 Task: Log work in the project AgileFusion for the issue 'Upgrade the error logging and monitoring capabilities of a web application to improve error detection and resolution' spent time as '5w 4d 12h 4m' and remaining time as '5w 6d 21h 17m' and add a flag. Now add the issue to the epic 'IT Problem Management Process Improvement'. Log work in the project AgileFusion for the issue 'Create a new online platform for online graphic design courses with advanced design tools and project collaboration features' spent time as '4w 6d 22h 20m' and remaining time as '2w 1d 10h 53m' and clone the issue. Now add the issue to the epic 'IT Incident Management Process Improvement'
Action: Mouse moved to (631, 482)
Screenshot: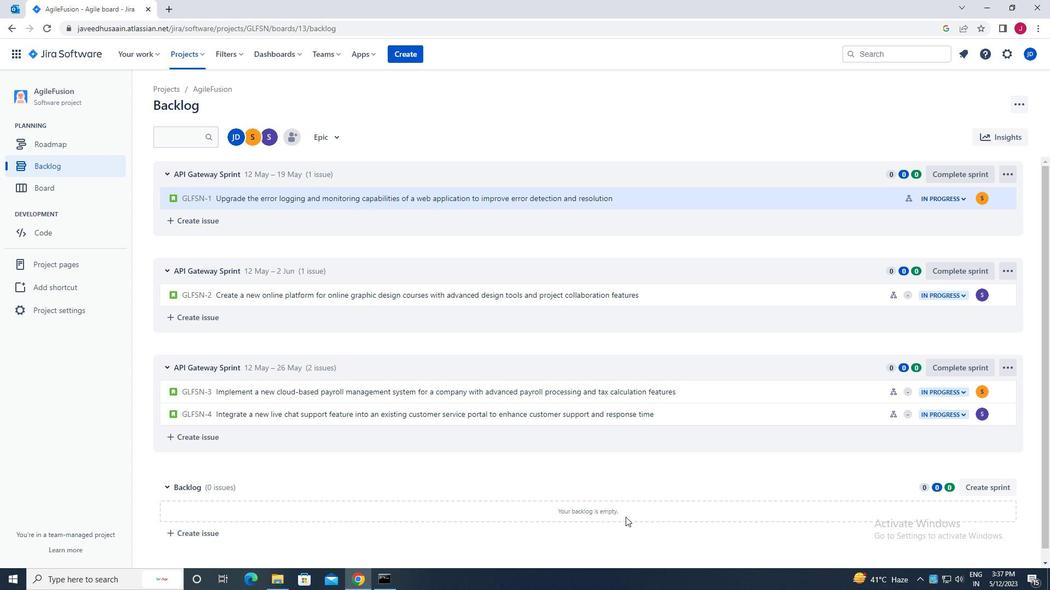 
Action: Mouse scrolled (631, 483) with delta (0, 0)
Screenshot: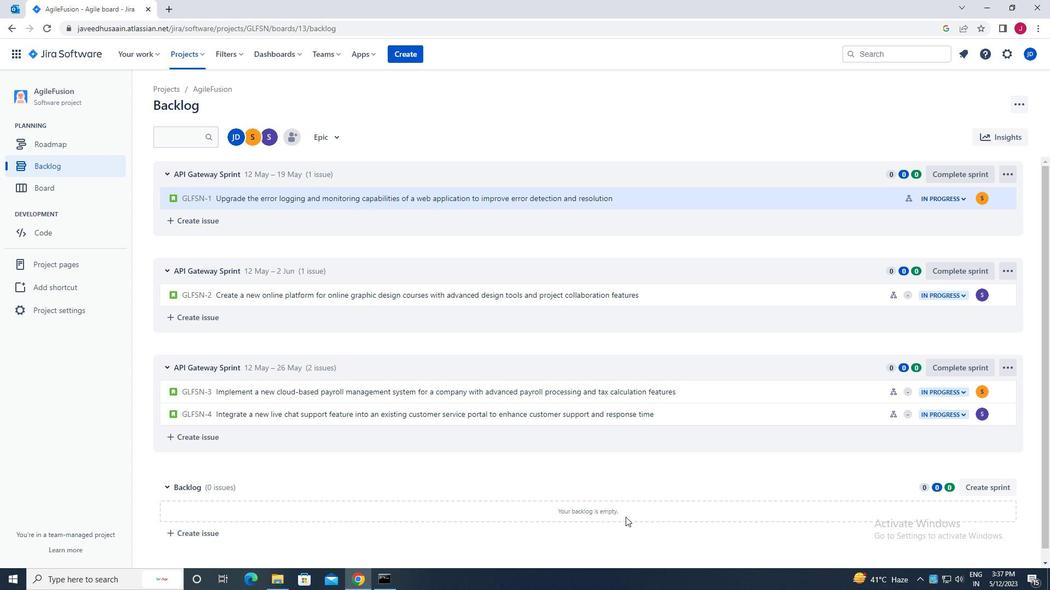 
Action: Mouse moved to (631, 478)
Screenshot: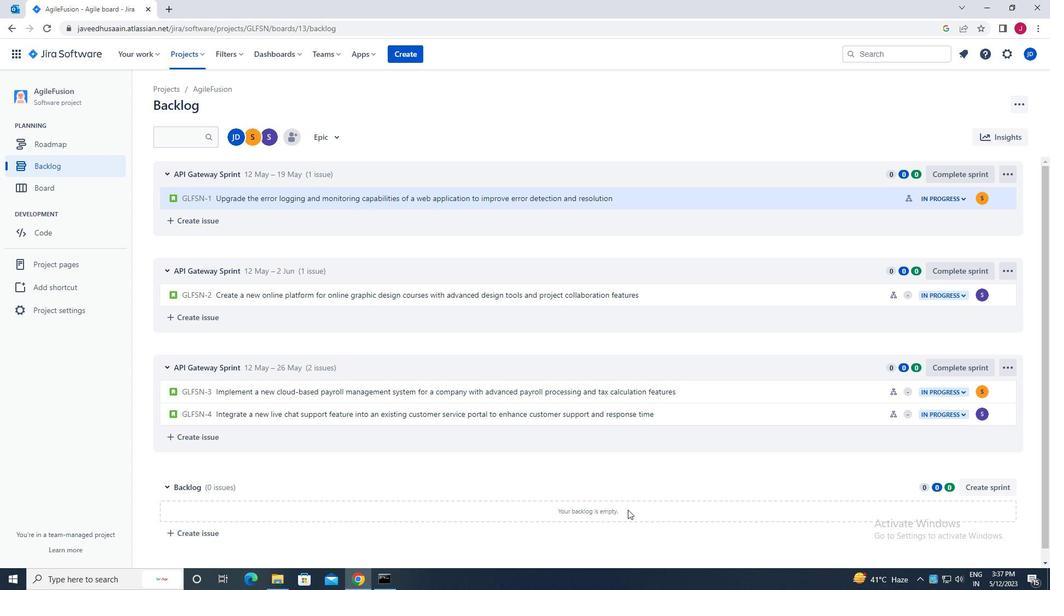 
Action: Mouse scrolled (631, 478) with delta (0, 0)
Screenshot: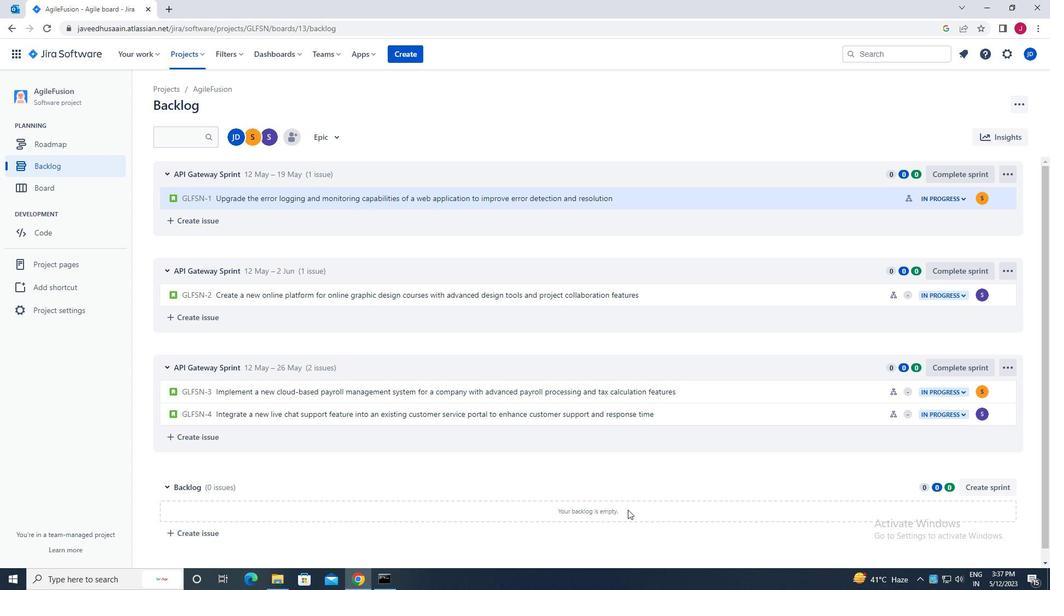 
Action: Mouse moved to (628, 471)
Screenshot: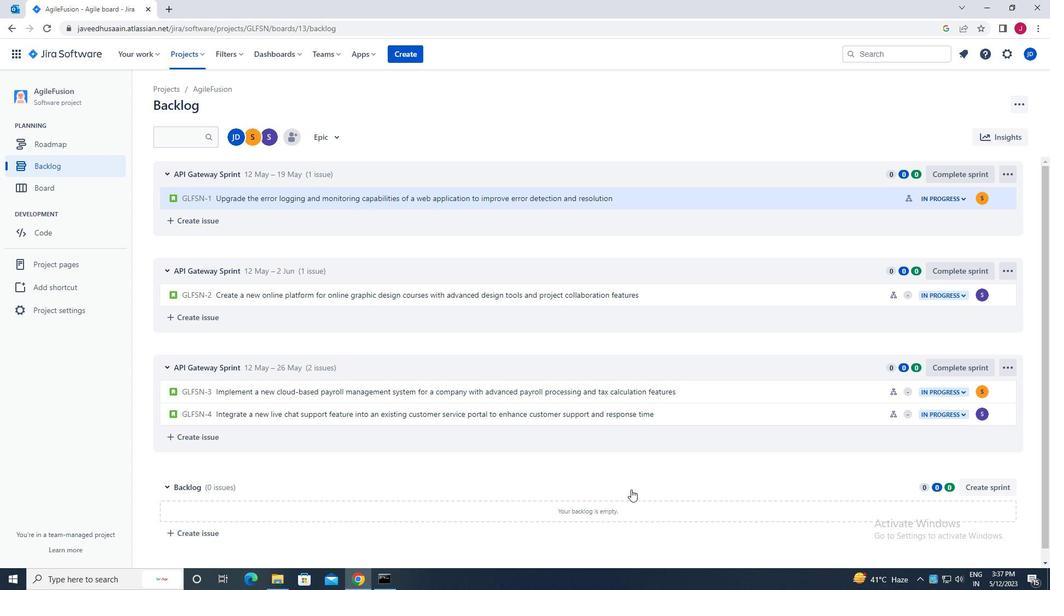
Action: Mouse scrolled (628, 472) with delta (0, 0)
Screenshot: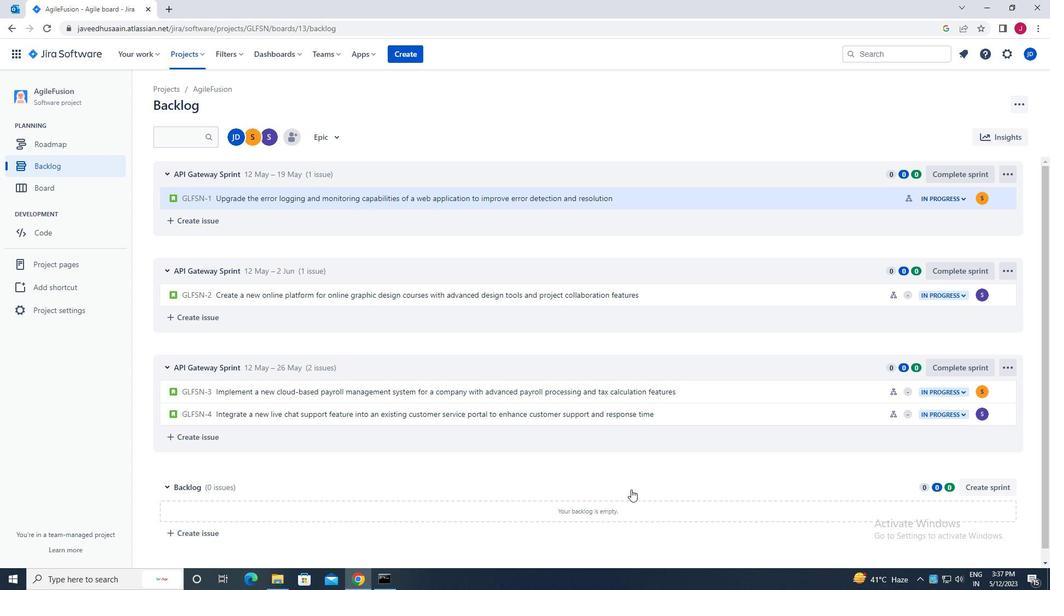 
Action: Mouse moved to (858, 198)
Screenshot: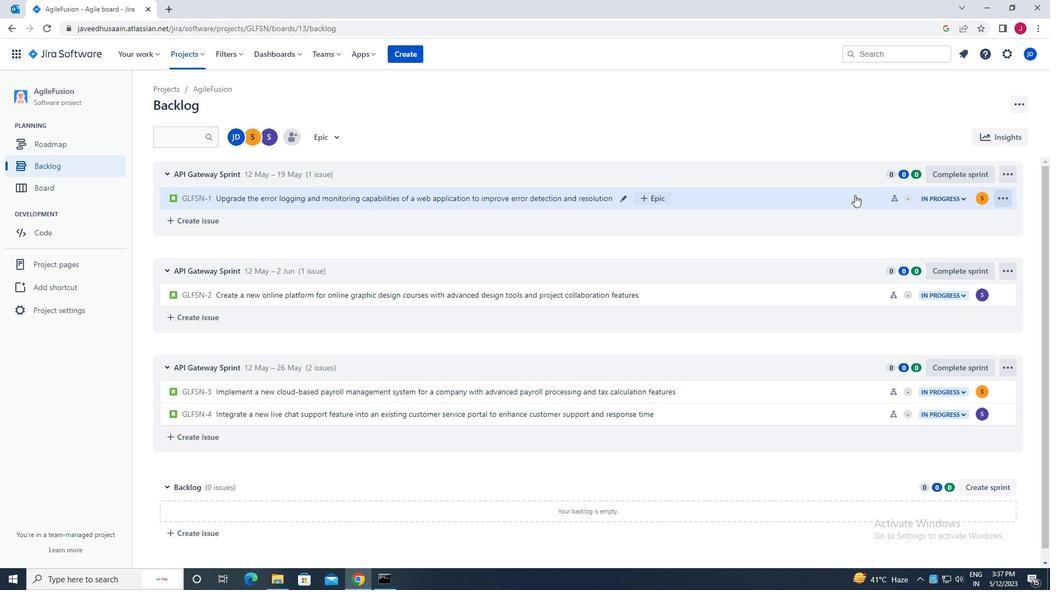 
Action: Mouse pressed left at (858, 198)
Screenshot: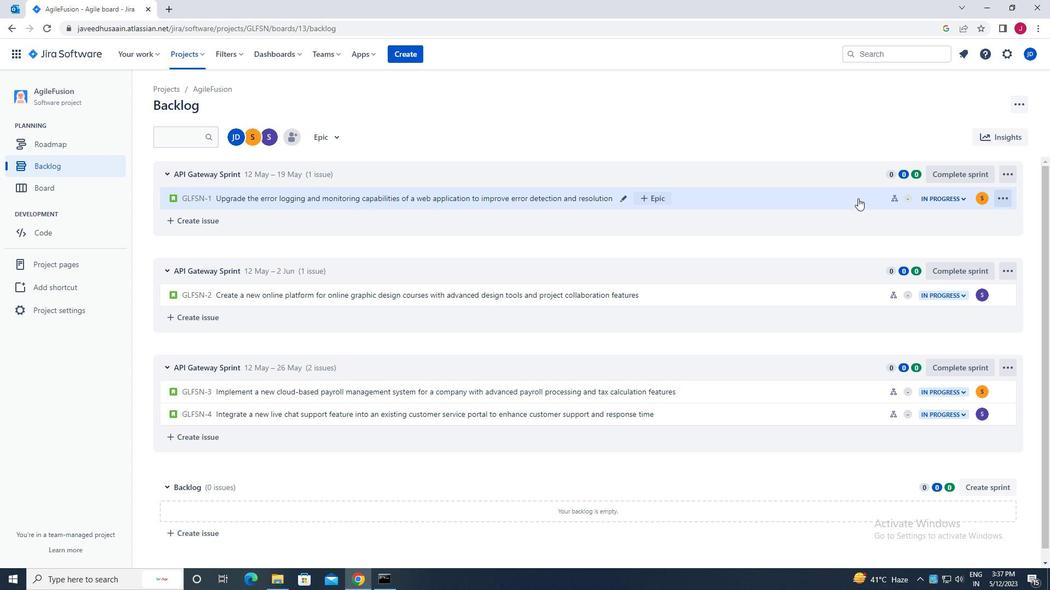 
Action: Mouse moved to (997, 166)
Screenshot: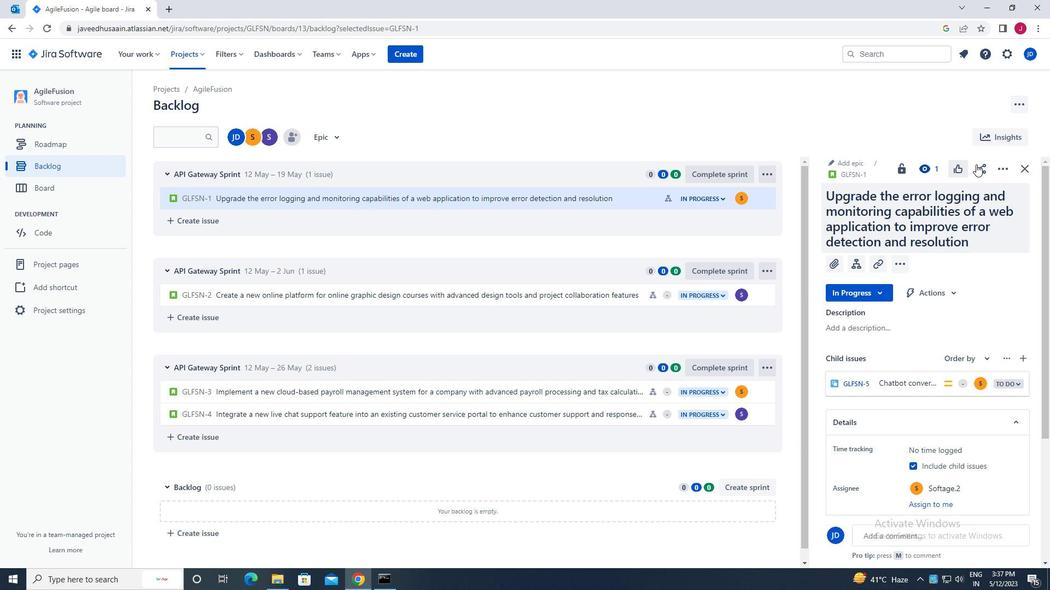 
Action: Mouse pressed left at (997, 166)
Screenshot: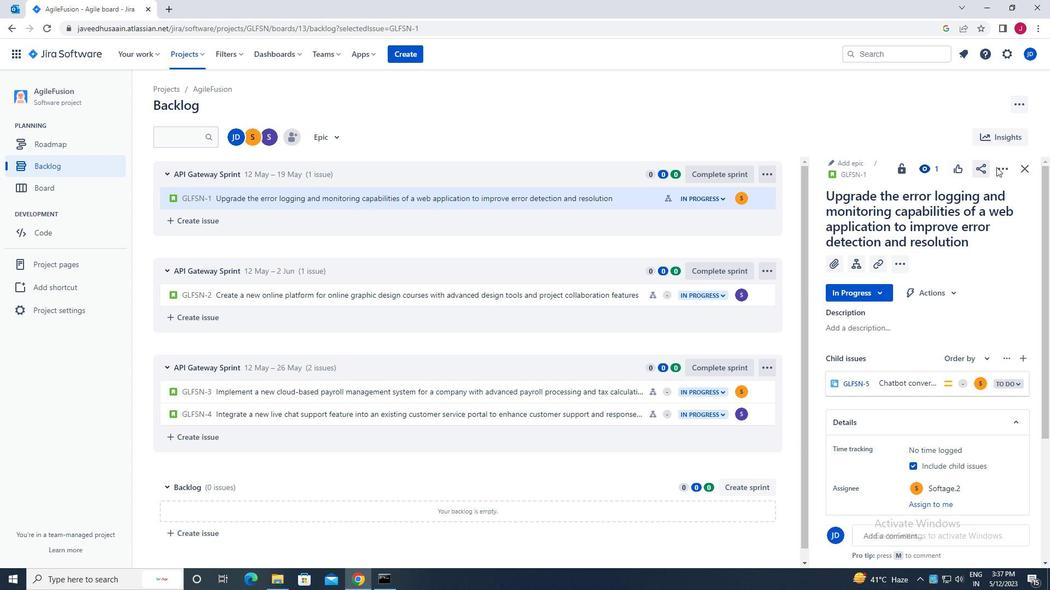 
Action: Mouse moved to (964, 198)
Screenshot: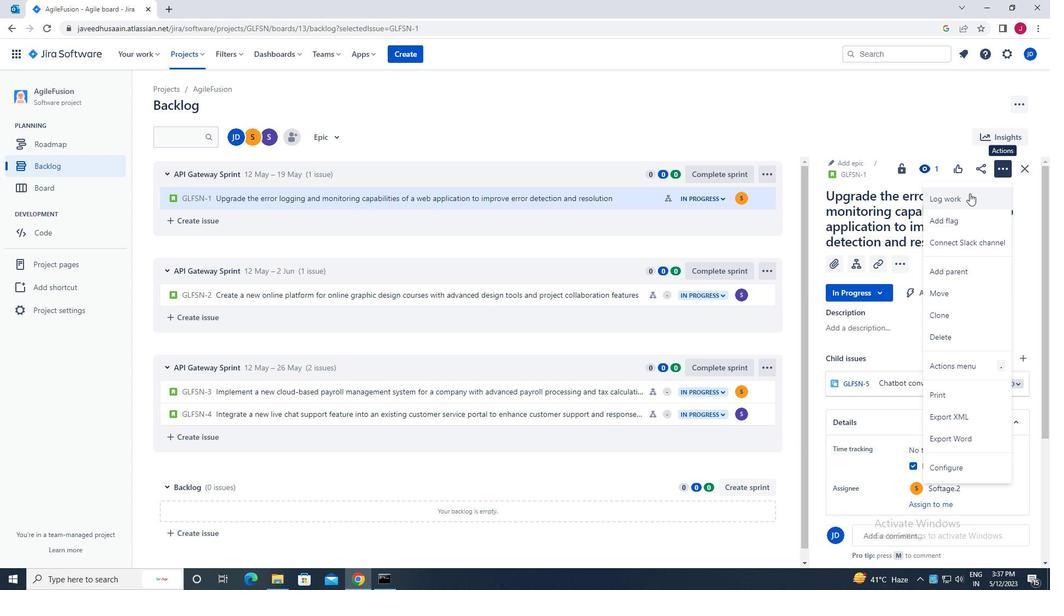 
Action: Mouse pressed left at (964, 198)
Screenshot: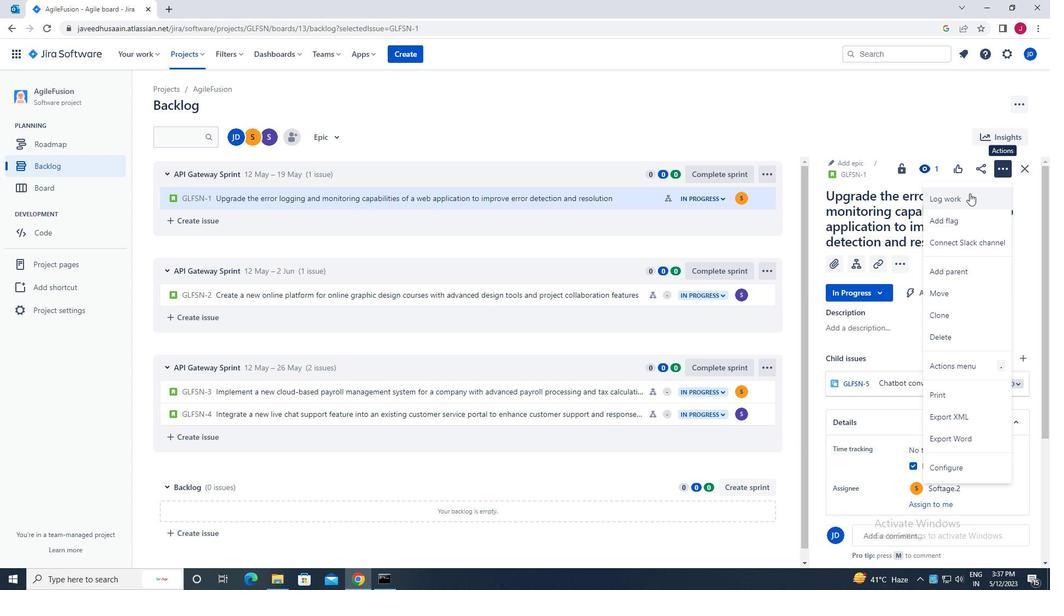 
Action: Mouse moved to (467, 165)
Screenshot: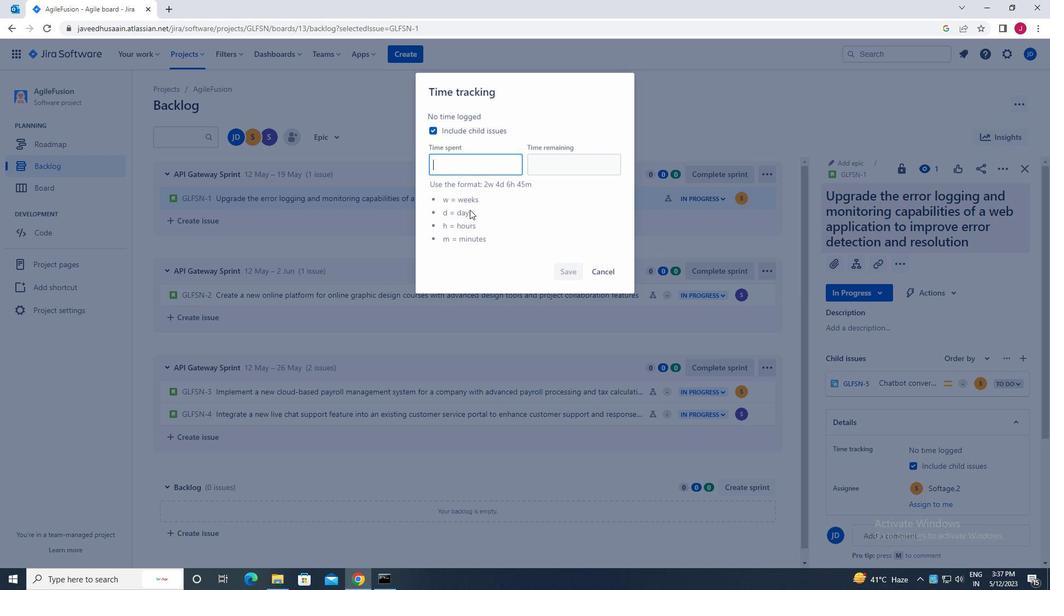 
Action: Mouse pressed left at (467, 165)
Screenshot: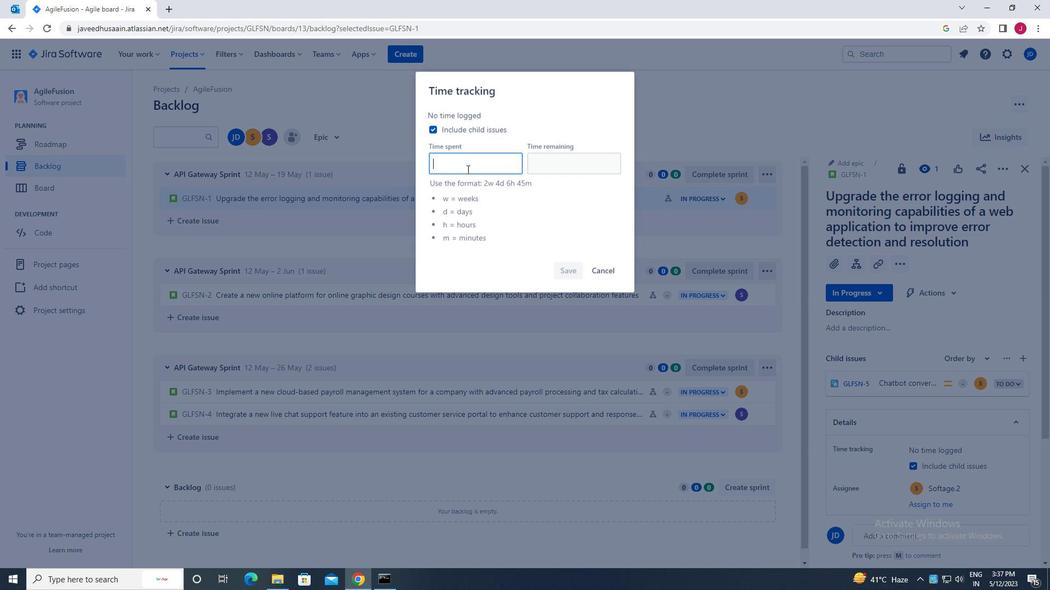 
Action: Key pressed <Key.caps_lock>5w<Key.space>4d<Key.space>12h<Key.space>4m
Screenshot: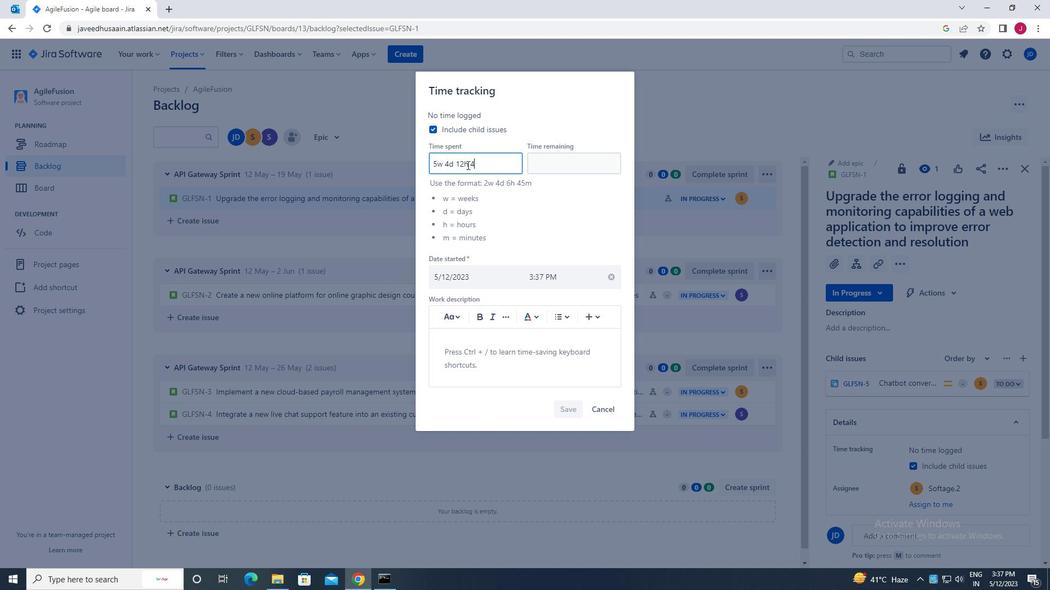 
Action: Mouse moved to (554, 166)
Screenshot: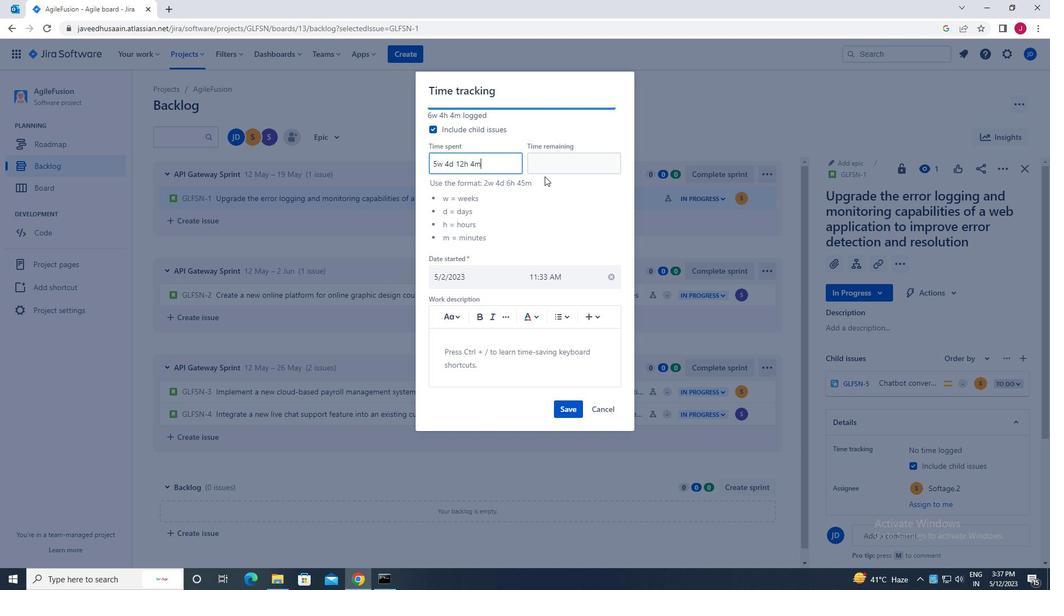 
Action: Mouse pressed left at (554, 166)
Screenshot: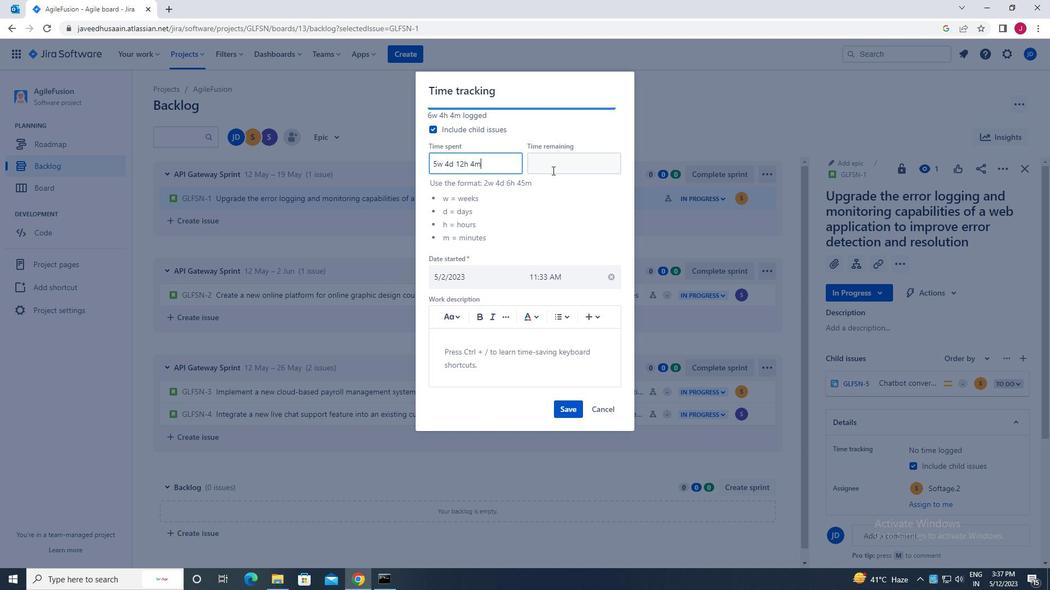 
Action: Key pressed 5w<Key.space>6d<Key.space>21h<Key.space>17m
Screenshot: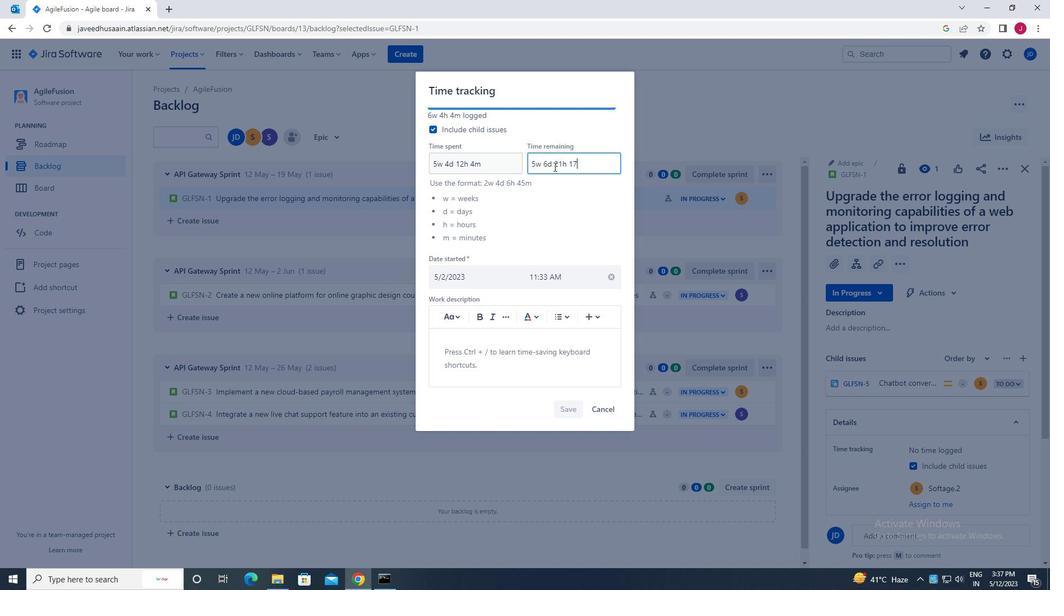 
Action: Mouse moved to (566, 411)
Screenshot: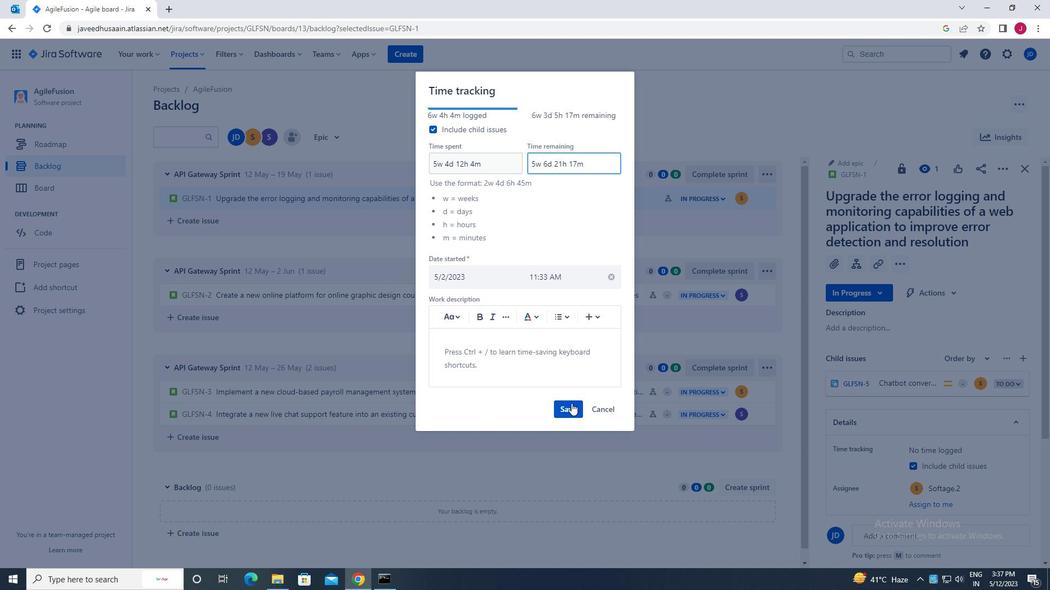 
Action: Mouse pressed left at (566, 411)
Screenshot: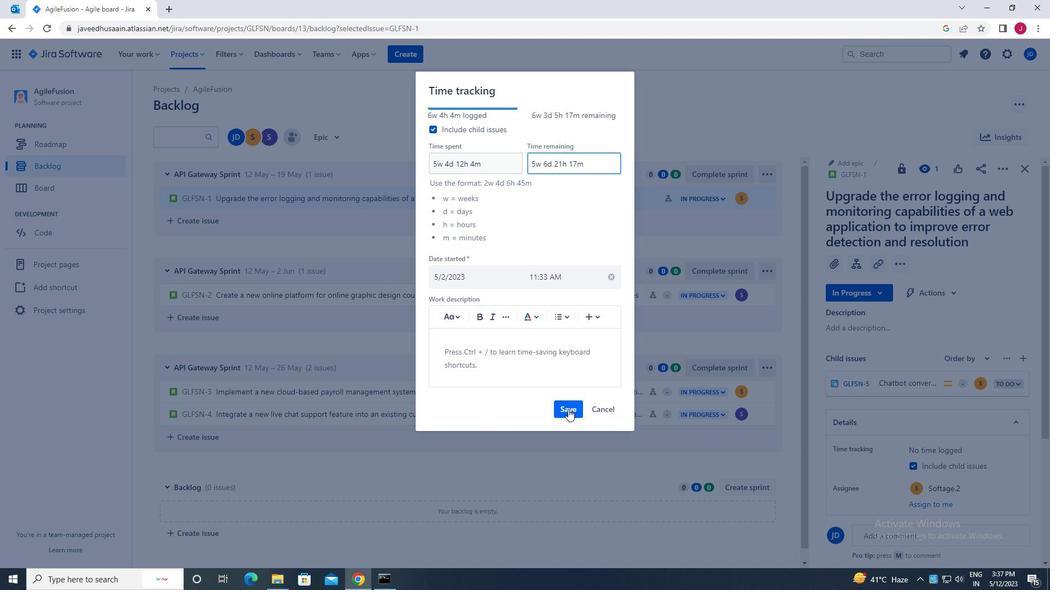 
Action: Mouse moved to (1002, 165)
Screenshot: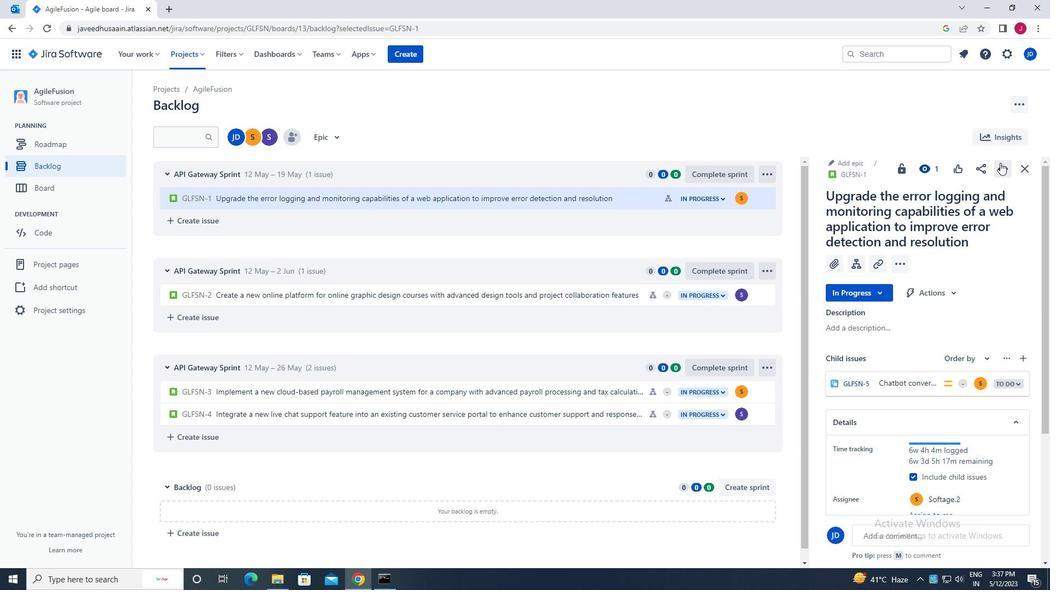 
Action: Mouse pressed left at (1002, 165)
Screenshot: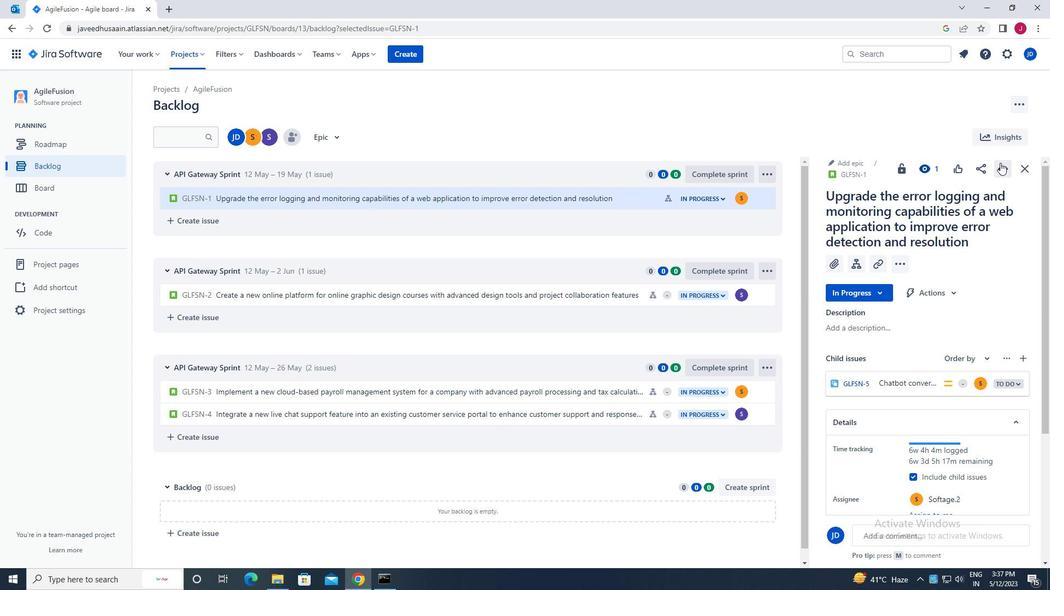
Action: Mouse moved to (960, 223)
Screenshot: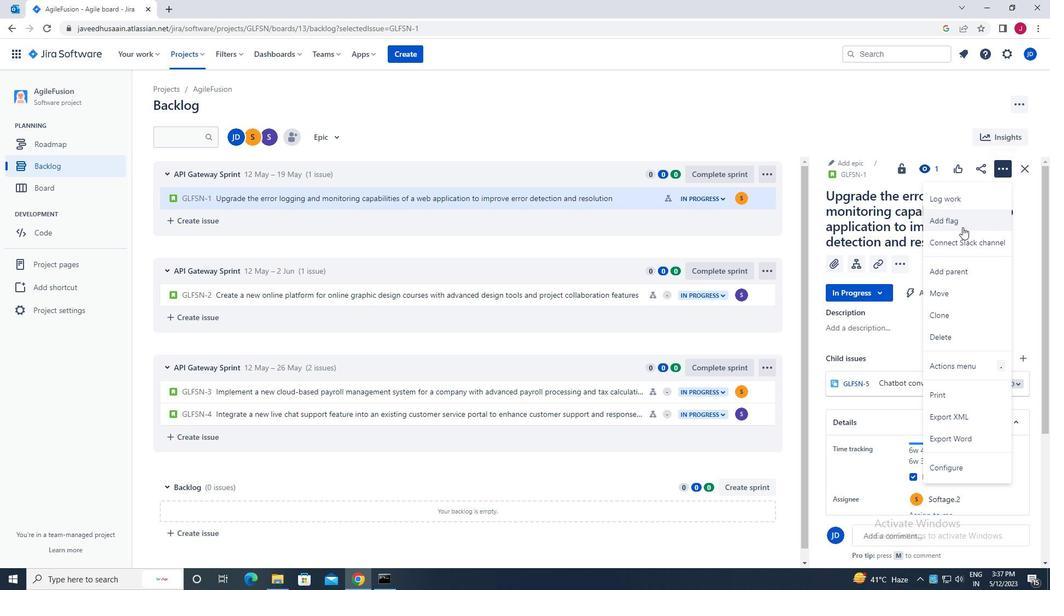 
Action: Mouse pressed left at (960, 223)
Screenshot: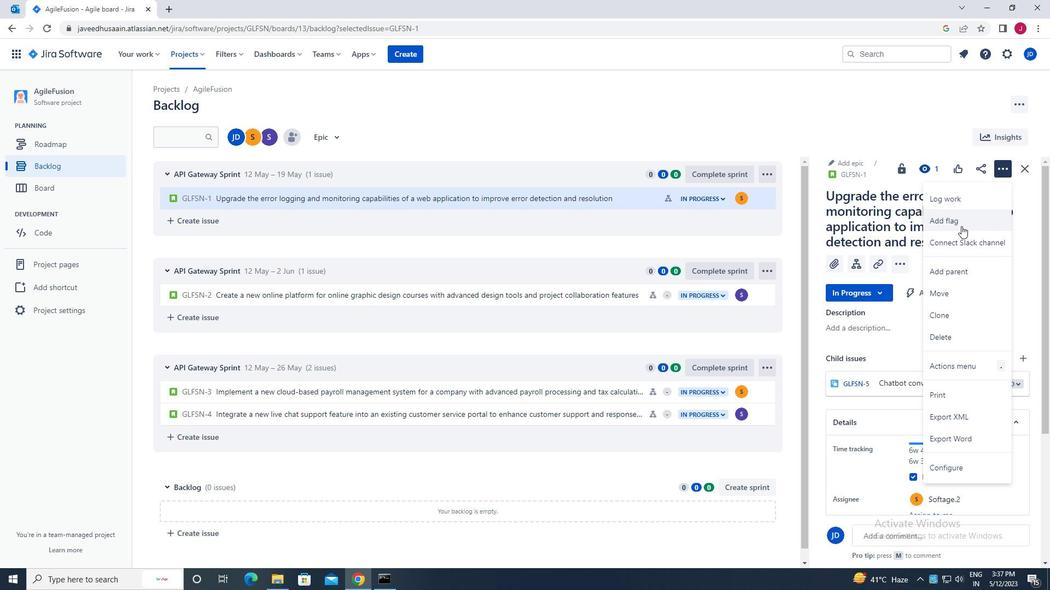 
Action: Mouse moved to (333, 138)
Screenshot: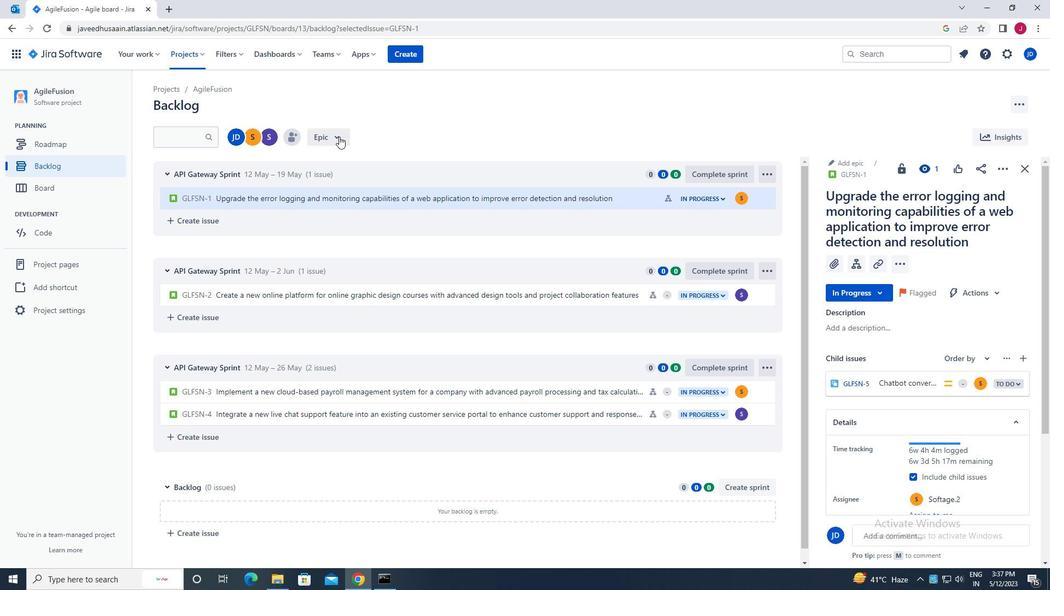 
Action: Mouse pressed left at (333, 138)
Screenshot: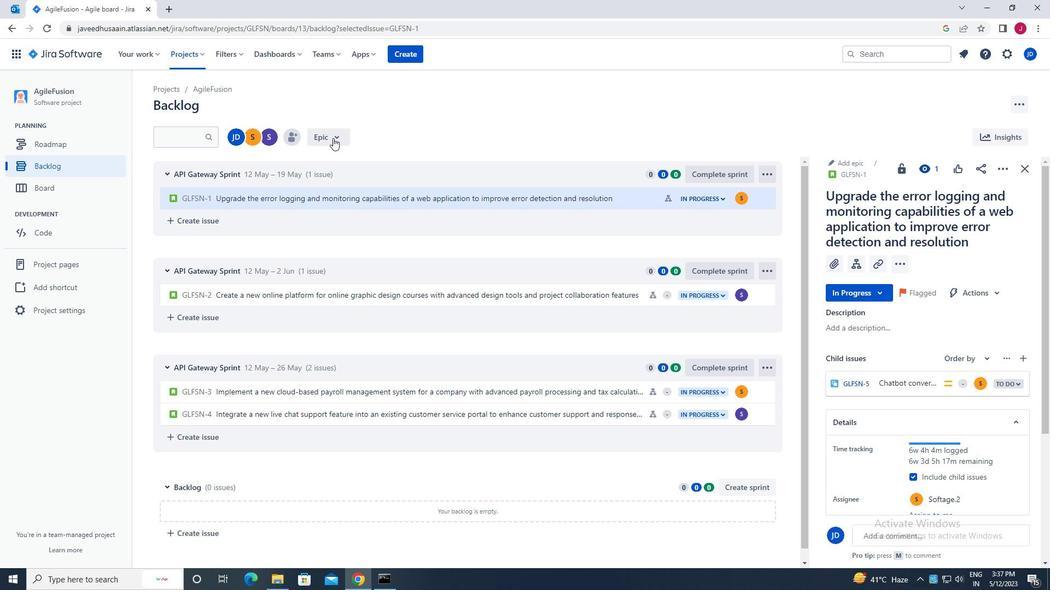 
Action: Mouse moved to (402, 184)
Screenshot: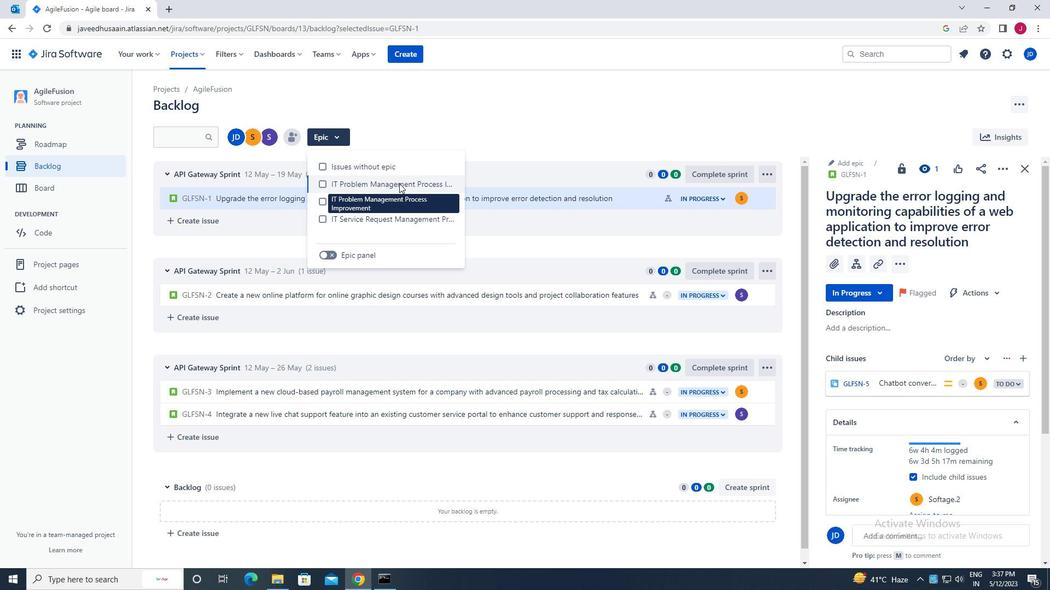 
Action: Mouse pressed left at (402, 184)
Screenshot: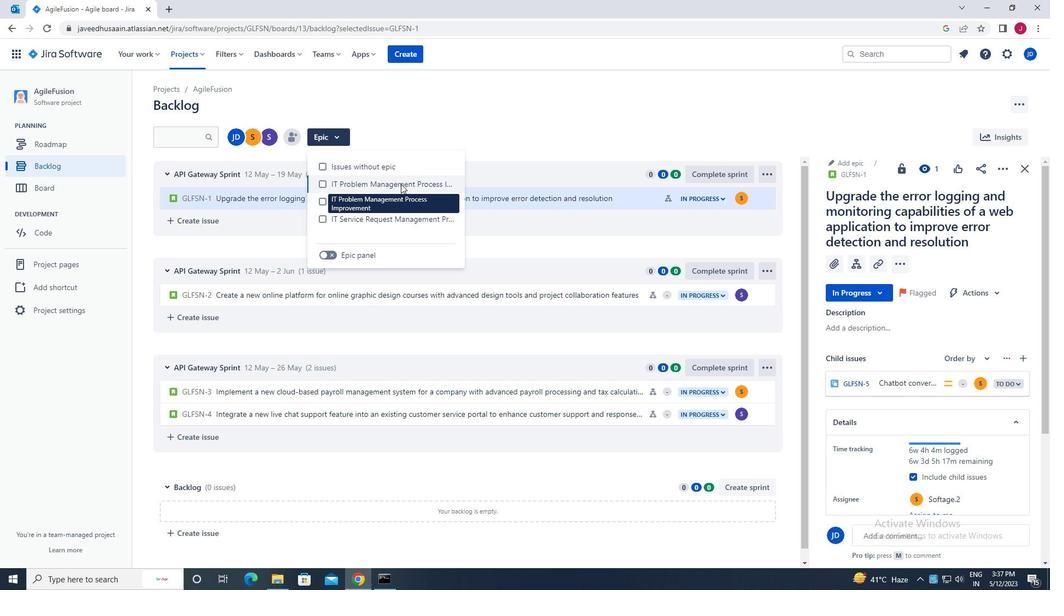 
Action: Mouse moved to (576, 107)
Screenshot: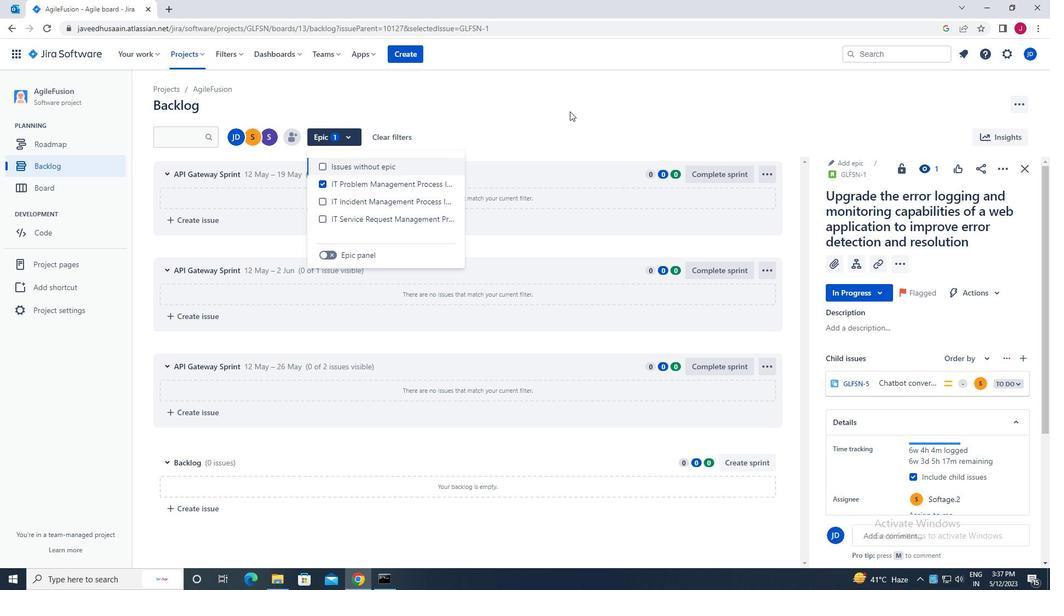 
Action: Mouse pressed left at (576, 107)
Screenshot: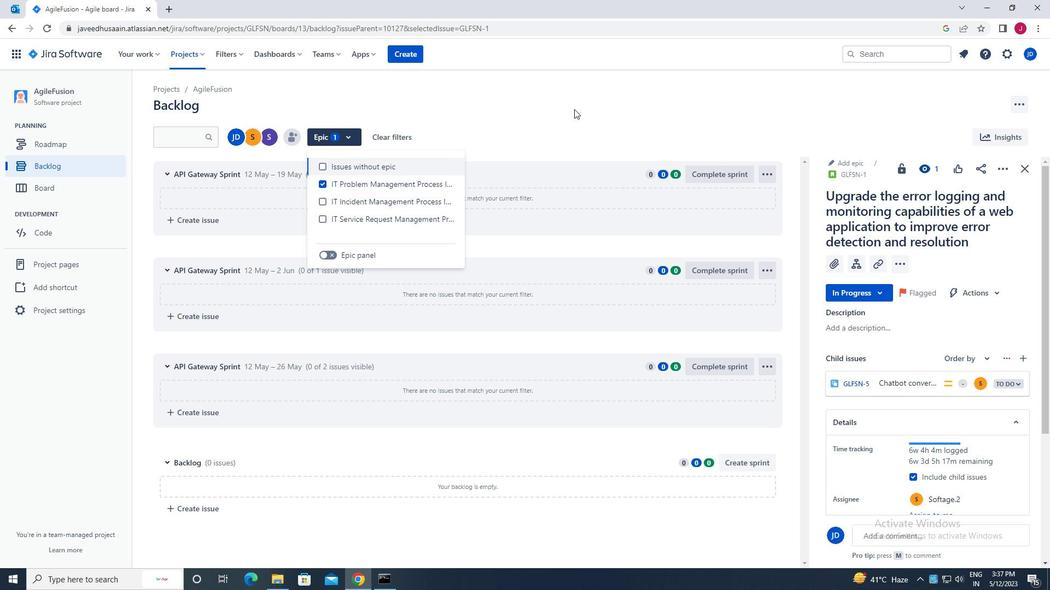
Action: Mouse moved to (78, 165)
Screenshot: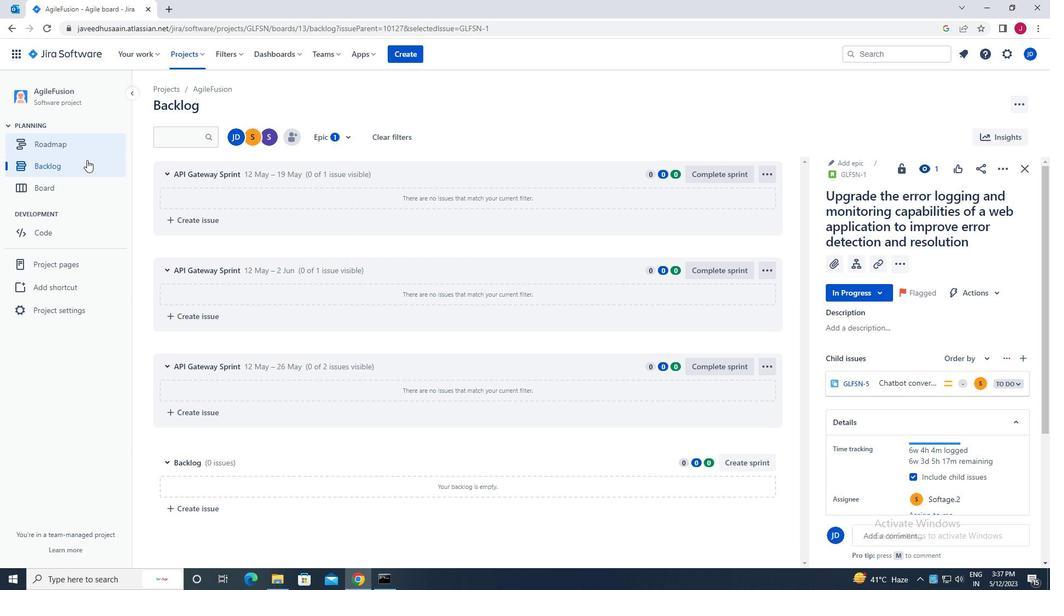 
Action: Mouse pressed left at (78, 165)
Screenshot: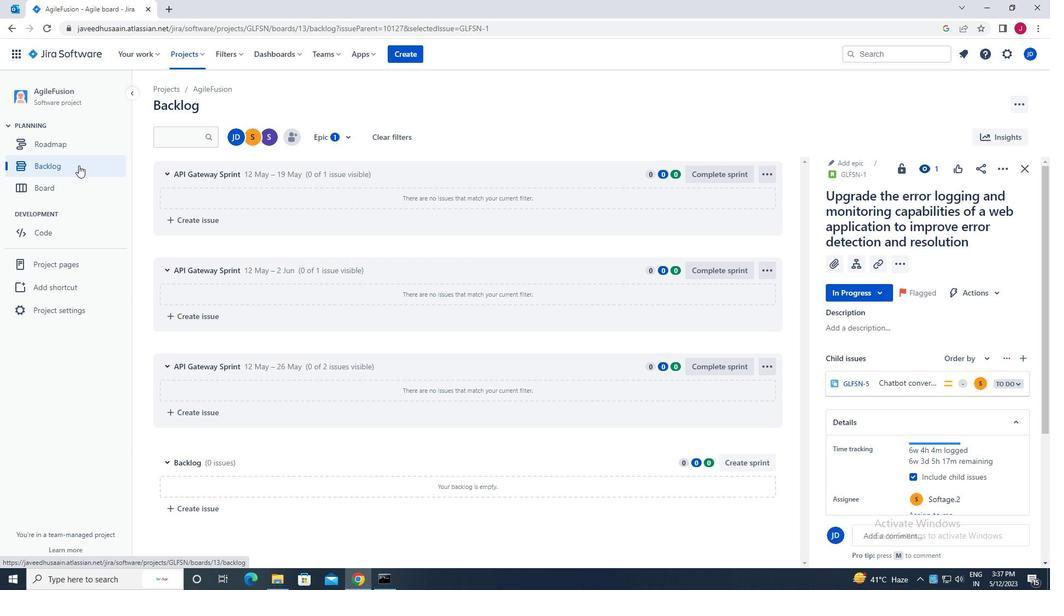 
Action: Mouse moved to (1025, 169)
Screenshot: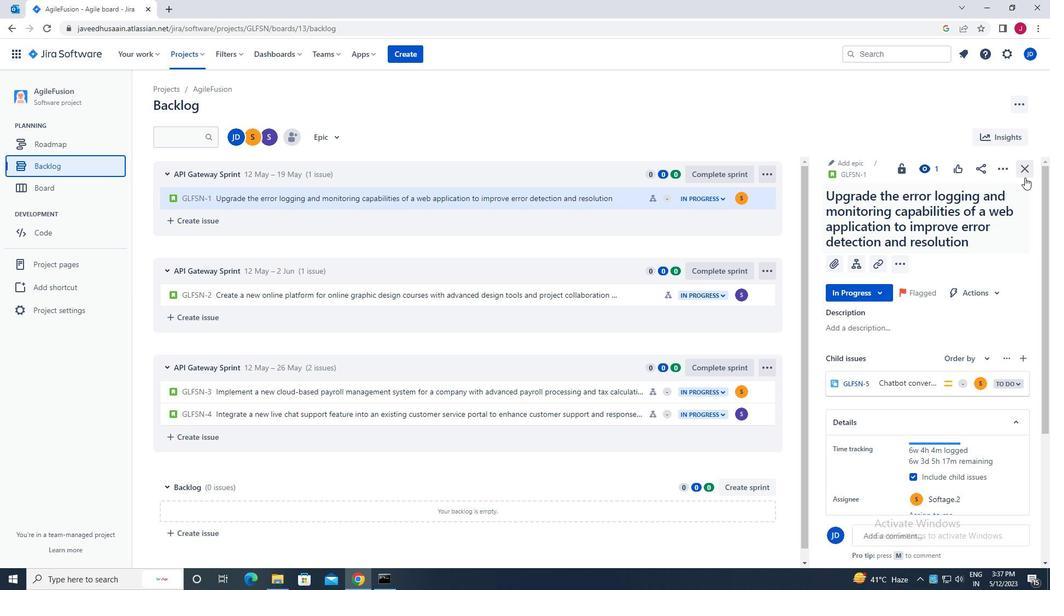 
Action: Mouse pressed left at (1025, 169)
Screenshot: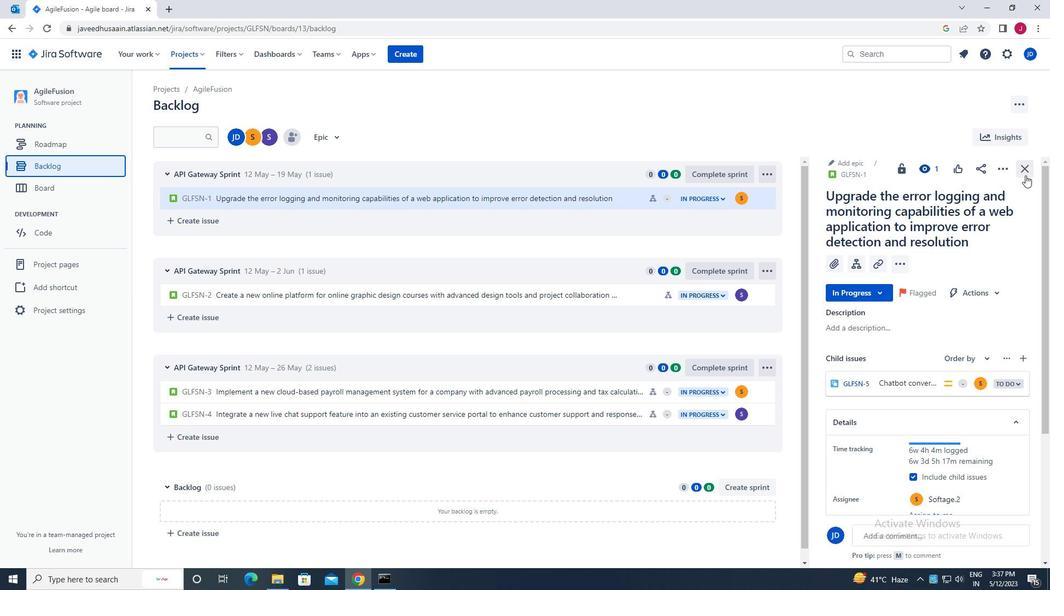 
Action: Mouse moved to (860, 298)
Screenshot: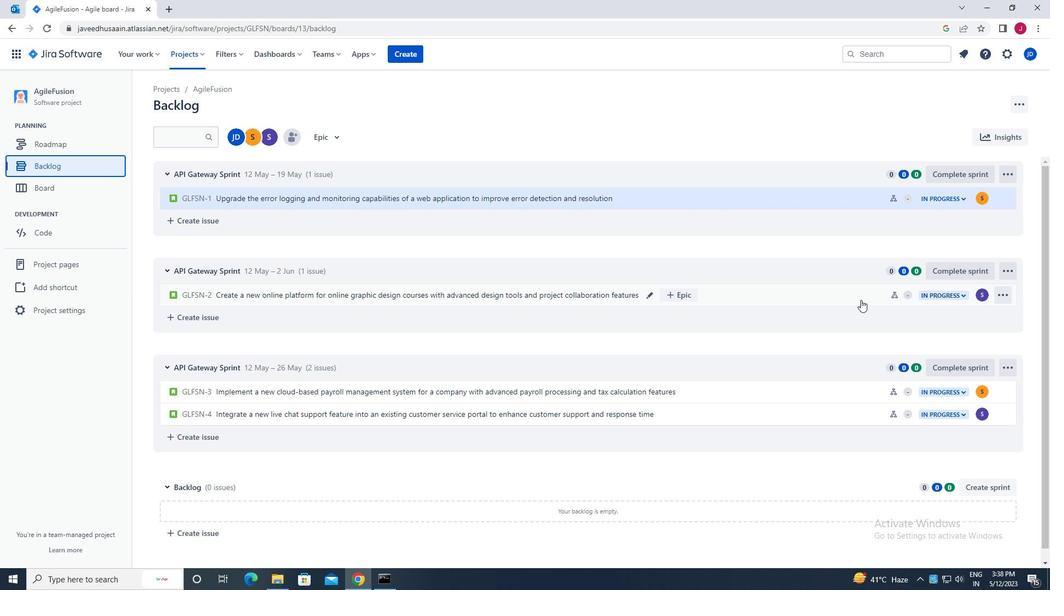 
Action: Mouse pressed left at (860, 298)
Screenshot: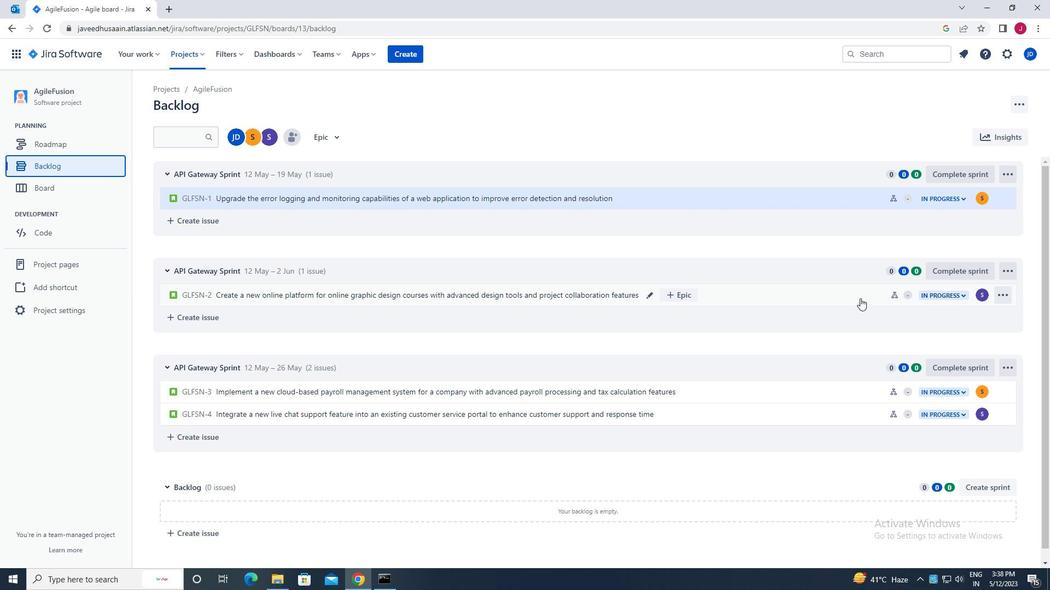 
Action: Mouse moved to (1004, 165)
Screenshot: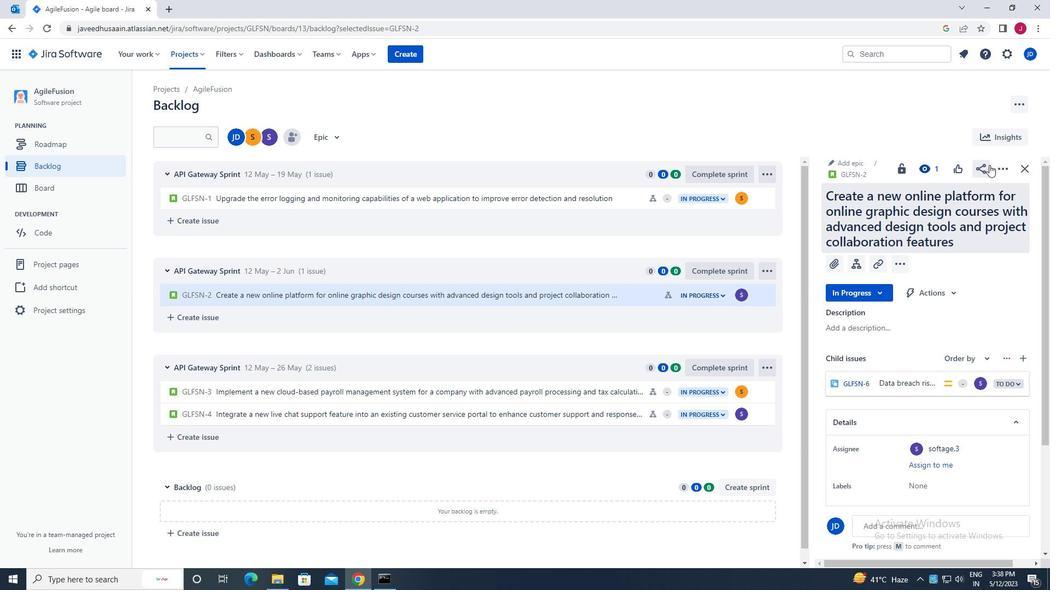 
Action: Mouse pressed left at (1004, 165)
Screenshot: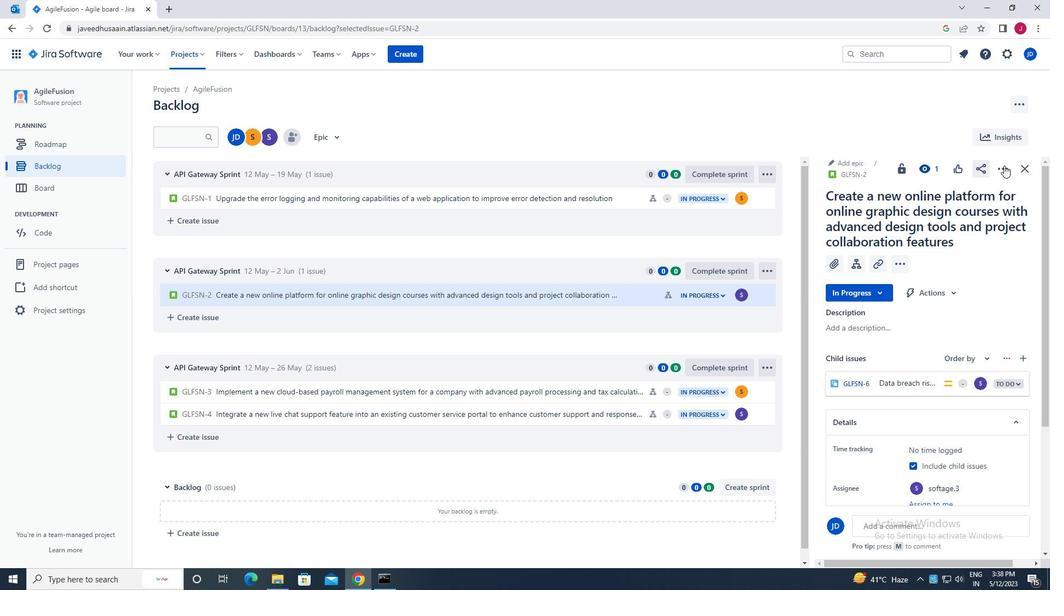 
Action: Mouse moved to (967, 200)
Screenshot: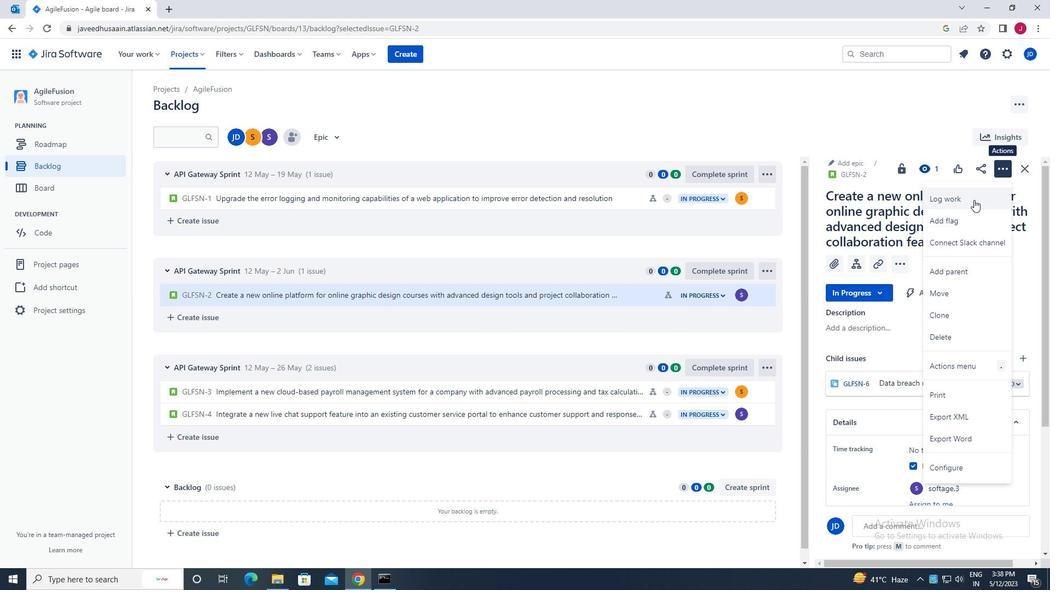 
Action: Mouse pressed left at (967, 200)
Screenshot: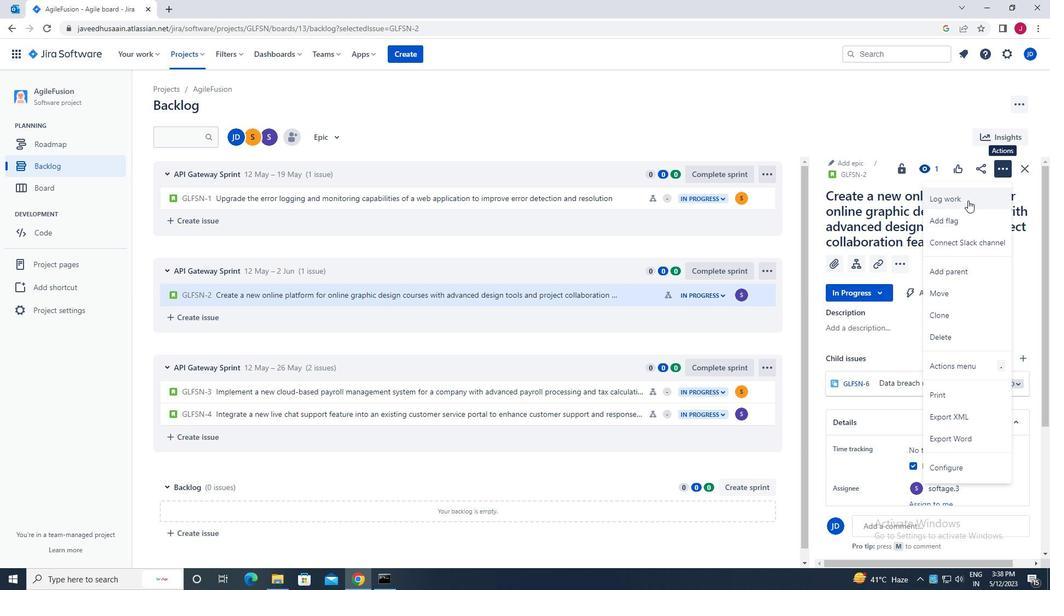 
Action: Mouse moved to (464, 166)
Screenshot: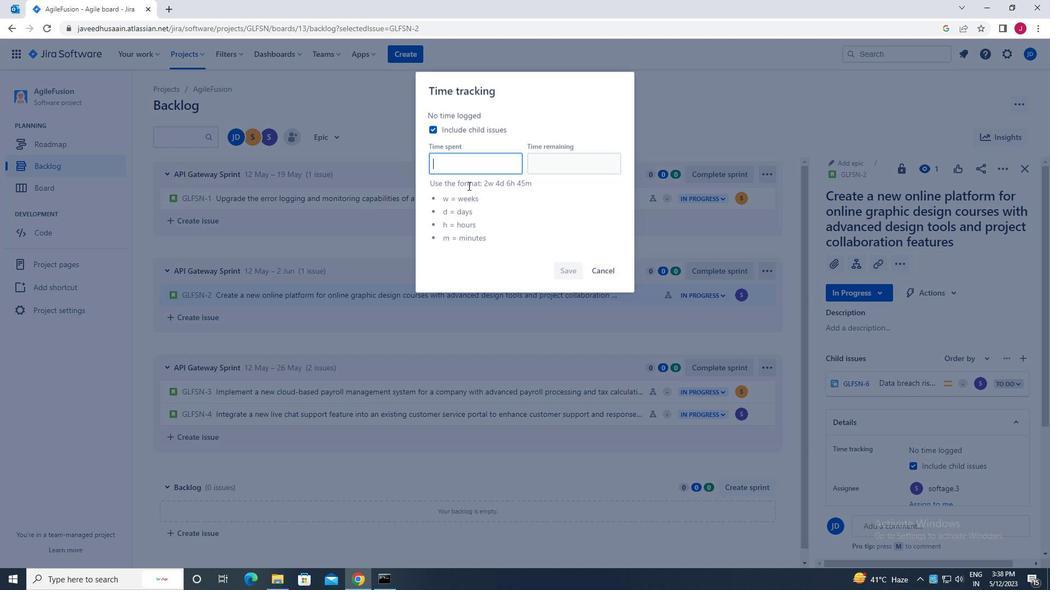 
Action: Mouse pressed left at (464, 166)
Screenshot: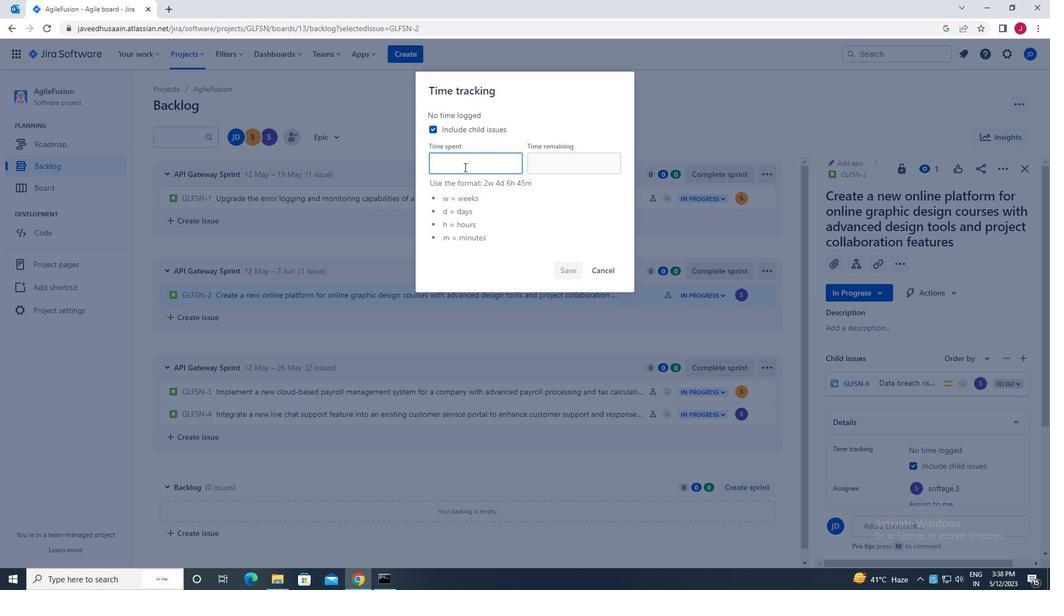 
Action: Key pressed 4w<Key.space>6d<Key.space>22h<Key.space>20m
Screenshot: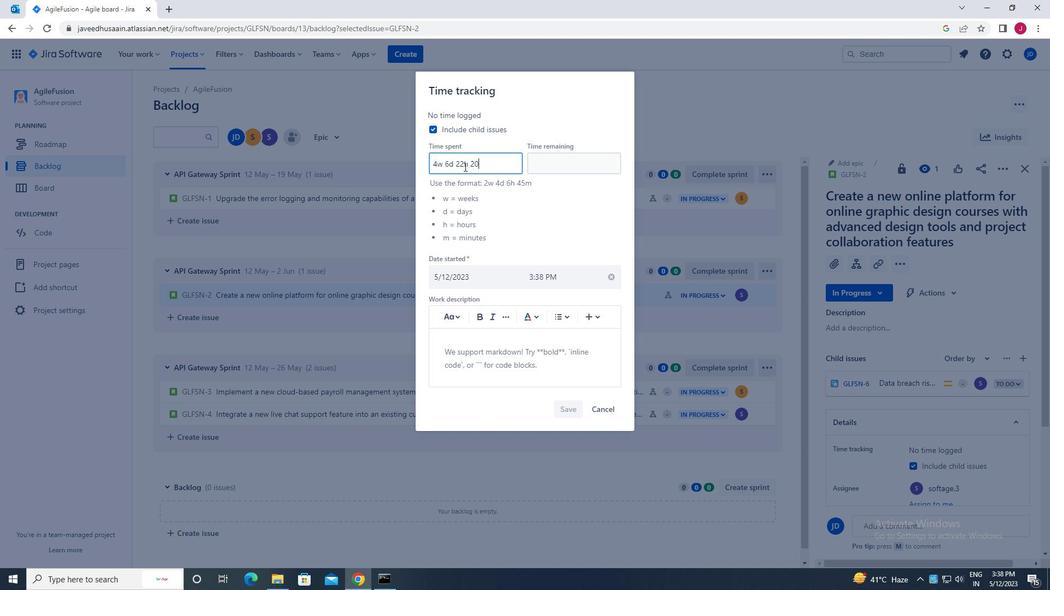 
Action: Mouse moved to (587, 166)
Screenshot: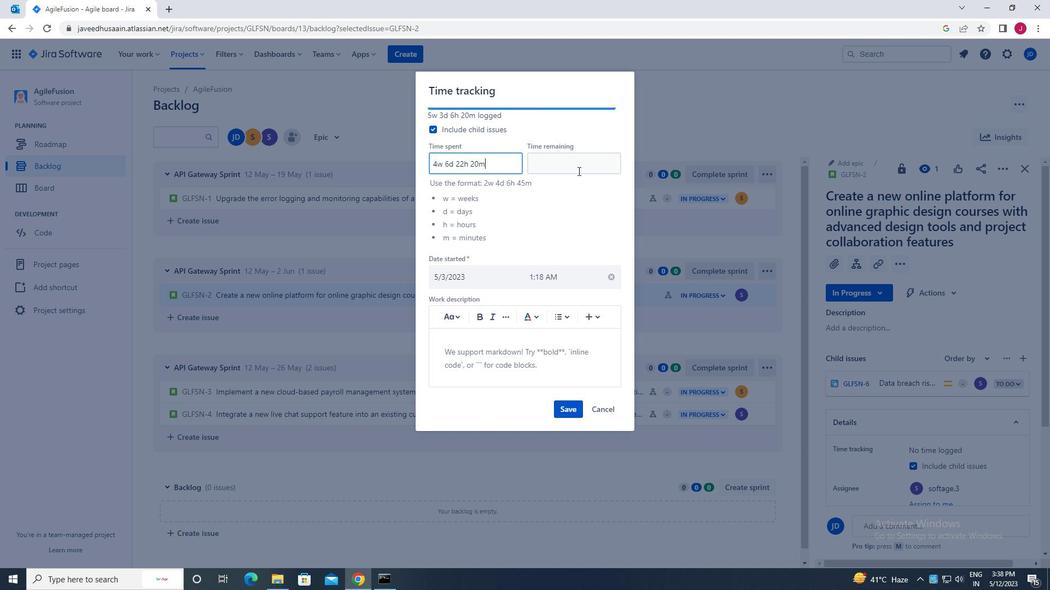 
Action: Mouse pressed left at (587, 166)
Screenshot: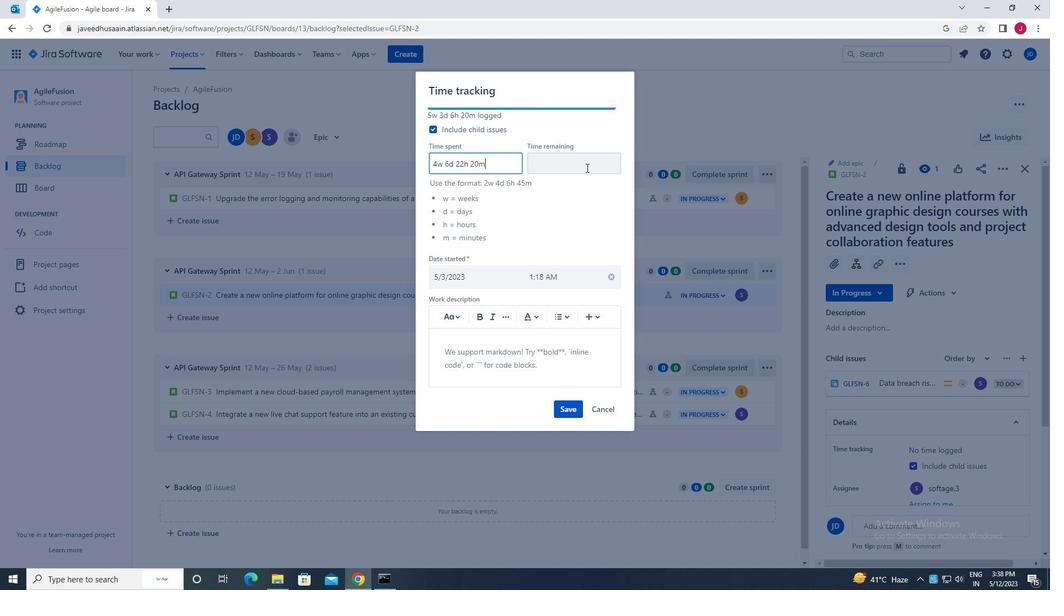
Action: Key pressed 2w<Key.space>1d<Key.space>10h<Key.space>53m
Screenshot: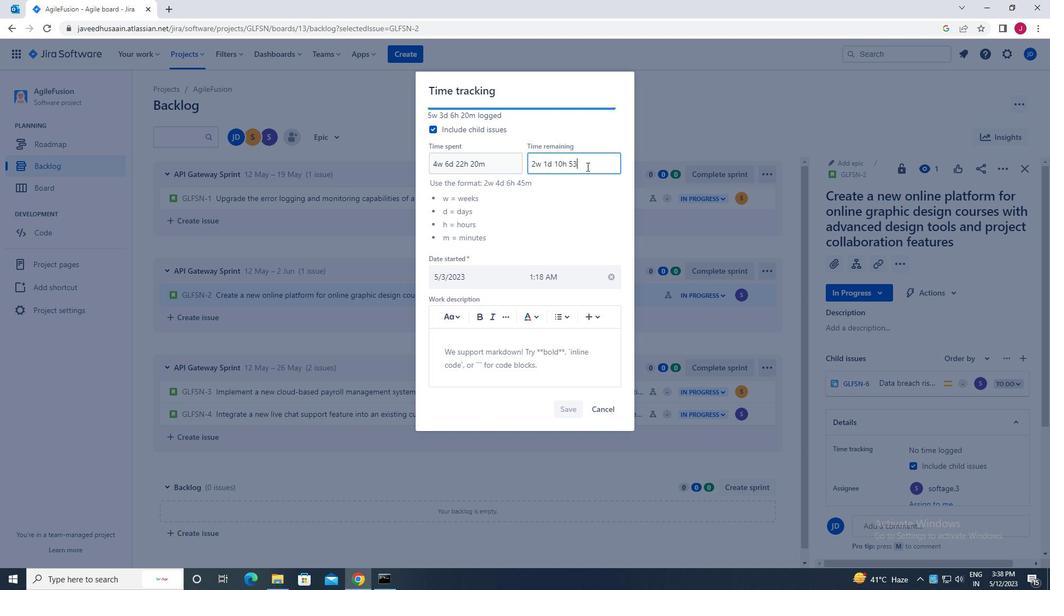 
Action: Mouse moved to (577, 405)
Screenshot: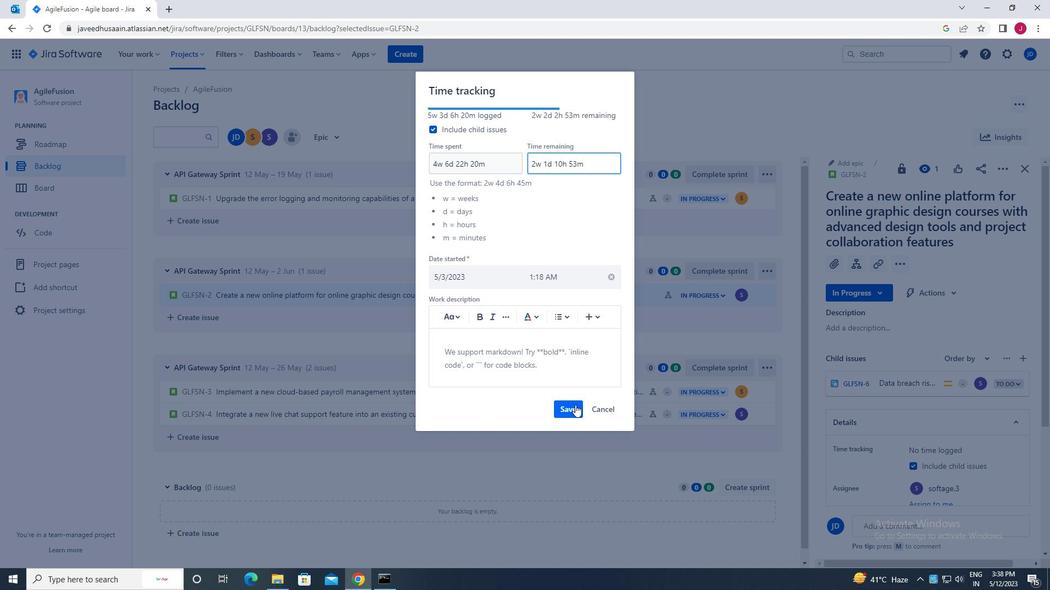 
Action: Mouse pressed left at (577, 405)
Screenshot: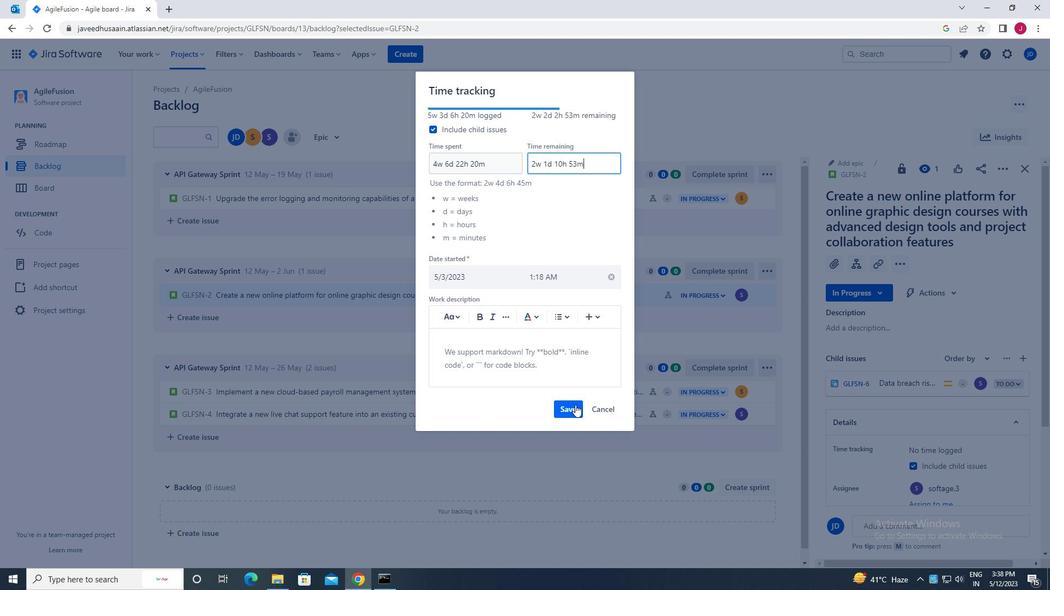 
Action: Mouse moved to (1002, 169)
Screenshot: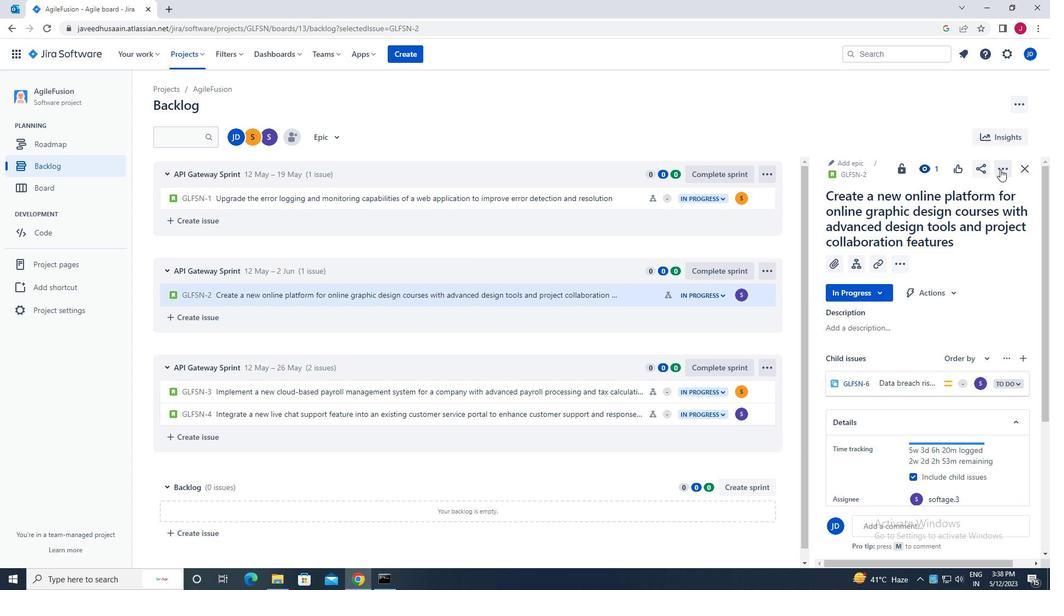
Action: Mouse pressed left at (1002, 169)
Screenshot: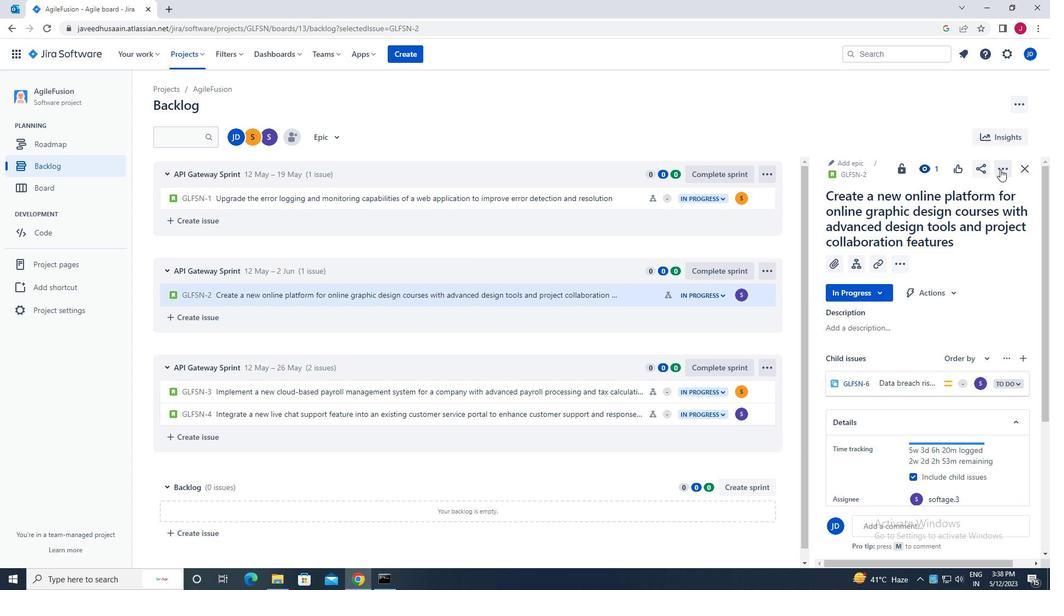 
Action: Mouse moved to (965, 315)
Screenshot: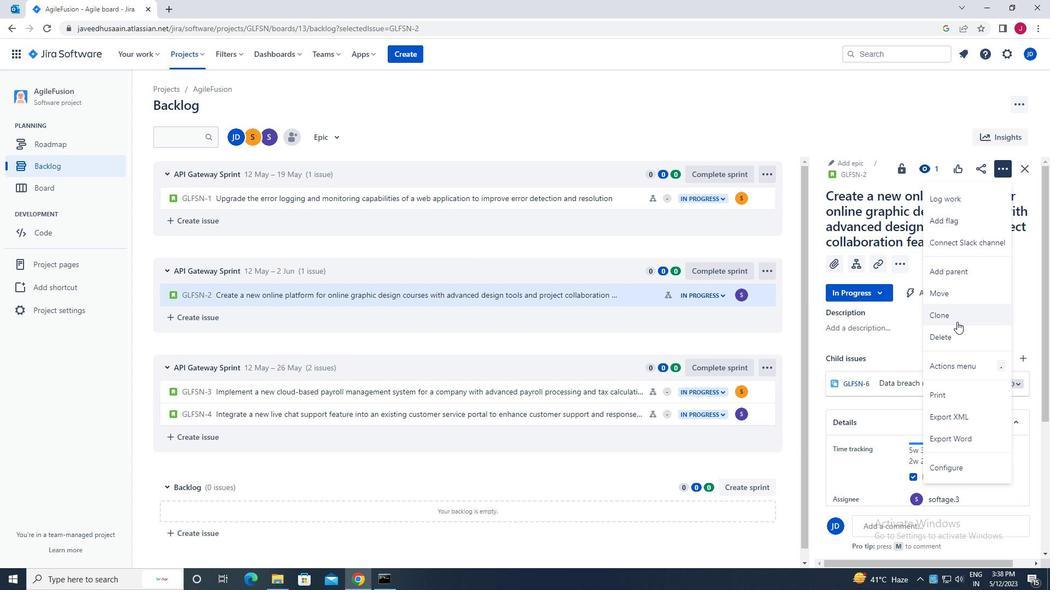 
Action: Mouse pressed left at (965, 315)
Screenshot: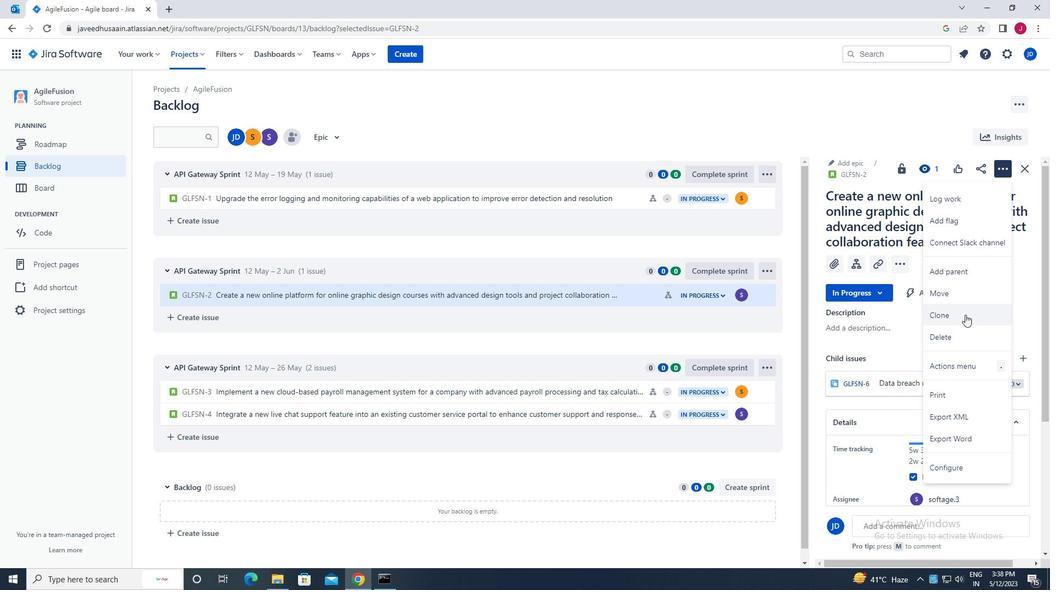 
Action: Mouse moved to (605, 235)
Screenshot: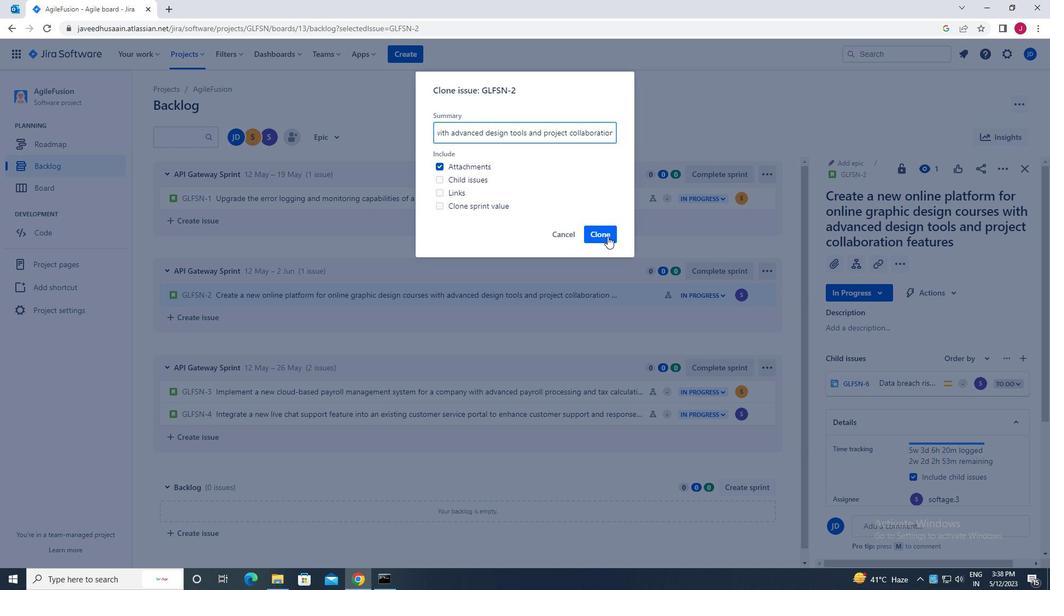 
Action: Mouse pressed left at (605, 235)
Screenshot: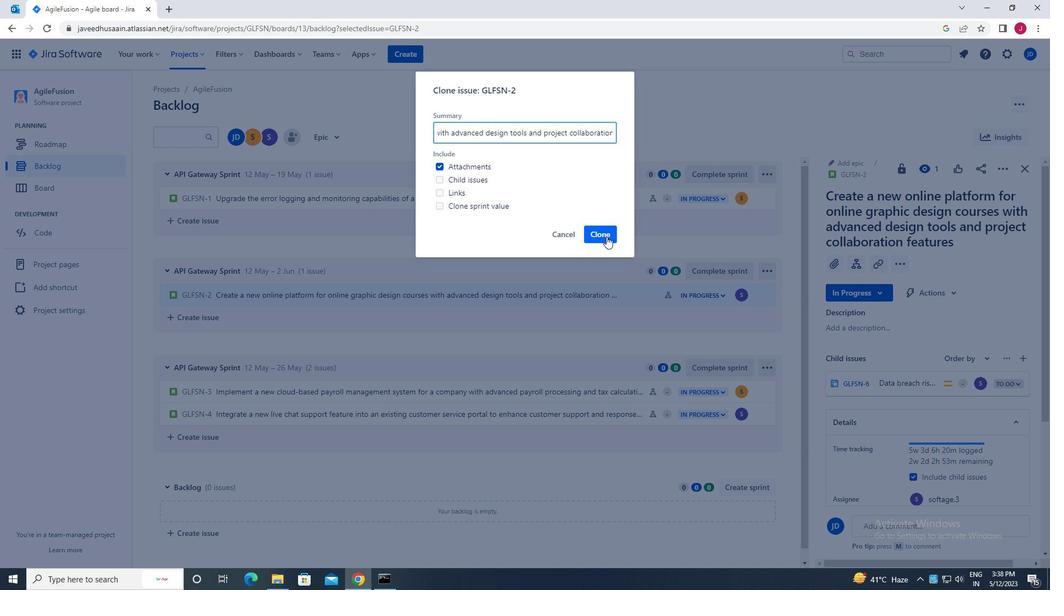 
Action: Mouse moved to (1026, 169)
Screenshot: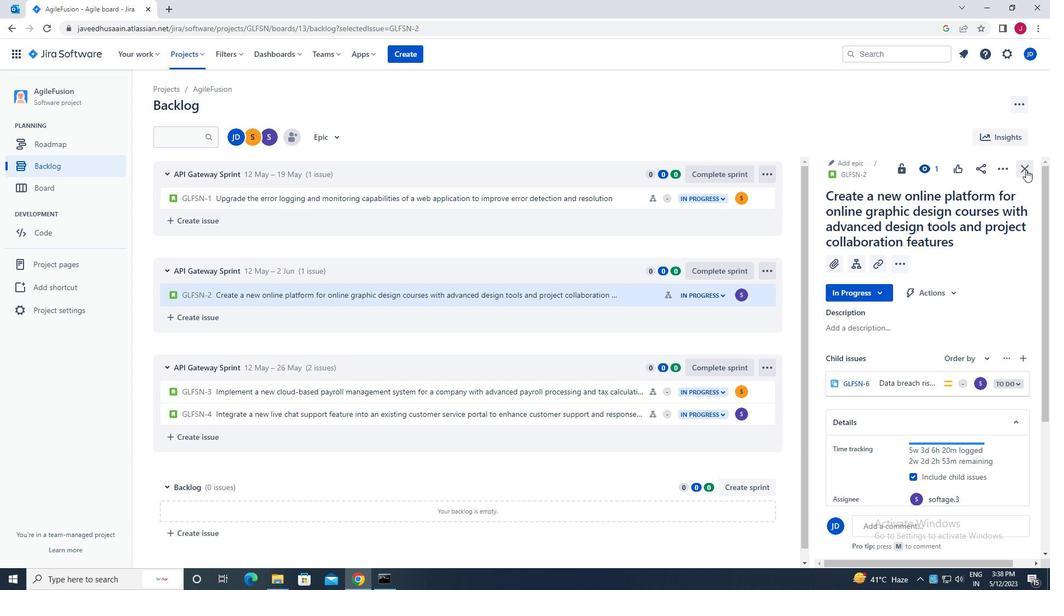 
Action: Mouse pressed left at (1026, 169)
Screenshot: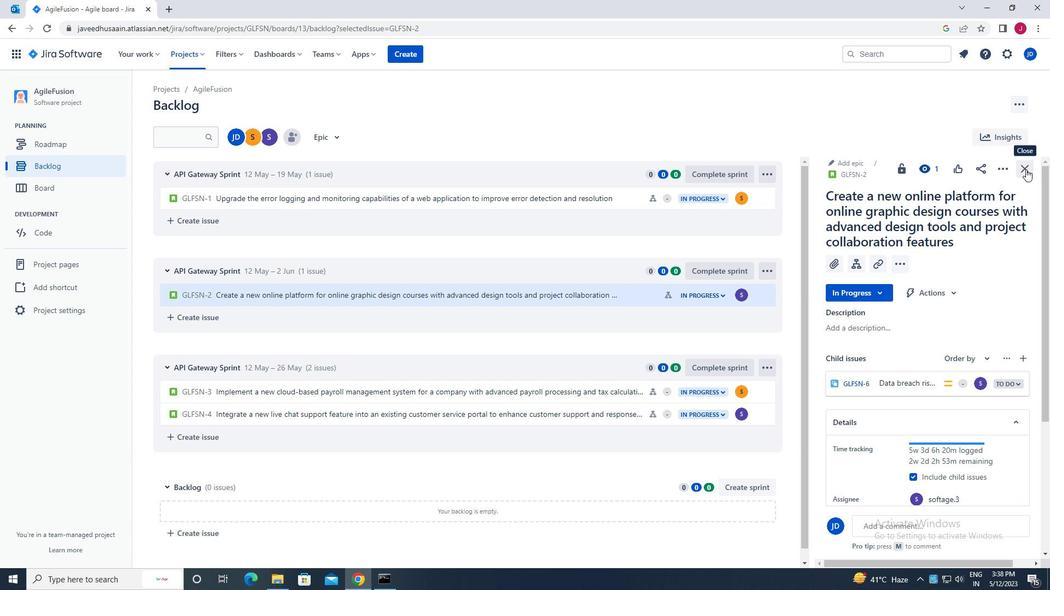 
Action: Mouse moved to (334, 136)
Screenshot: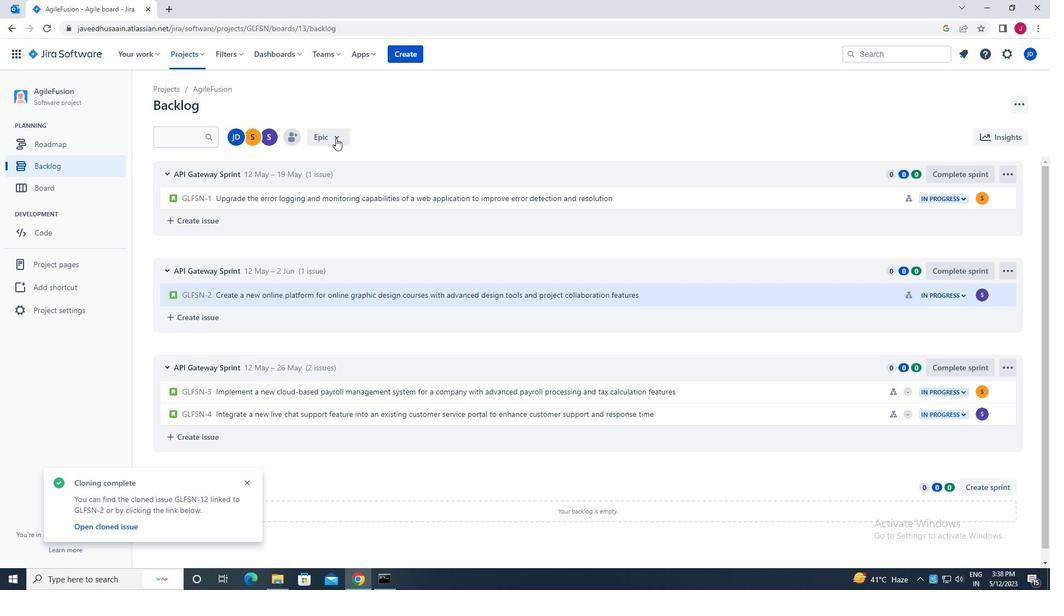 
Action: Mouse pressed left at (334, 136)
Screenshot: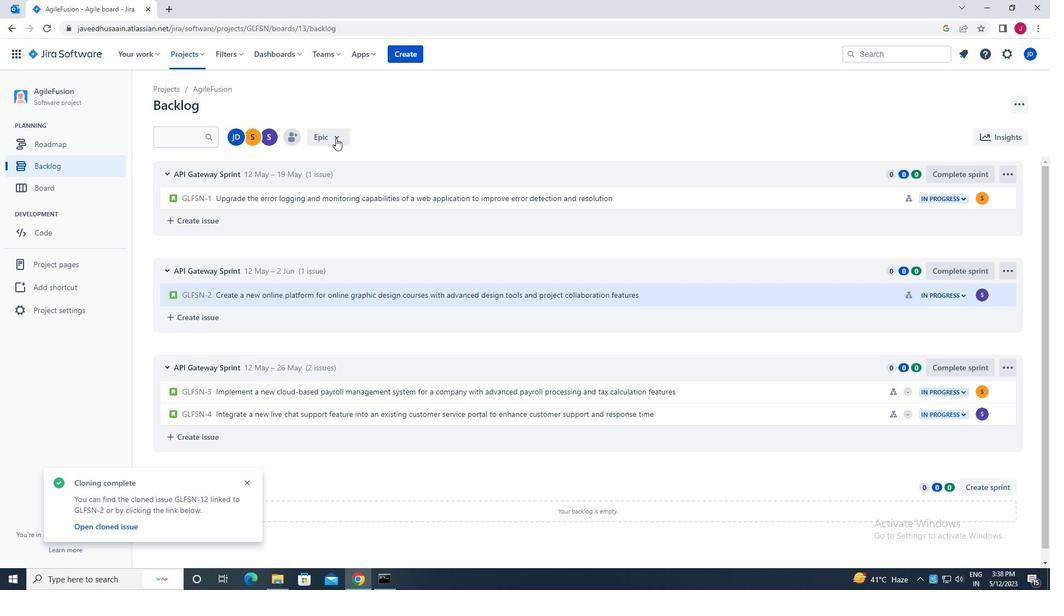 
Action: Mouse moved to (362, 202)
Screenshot: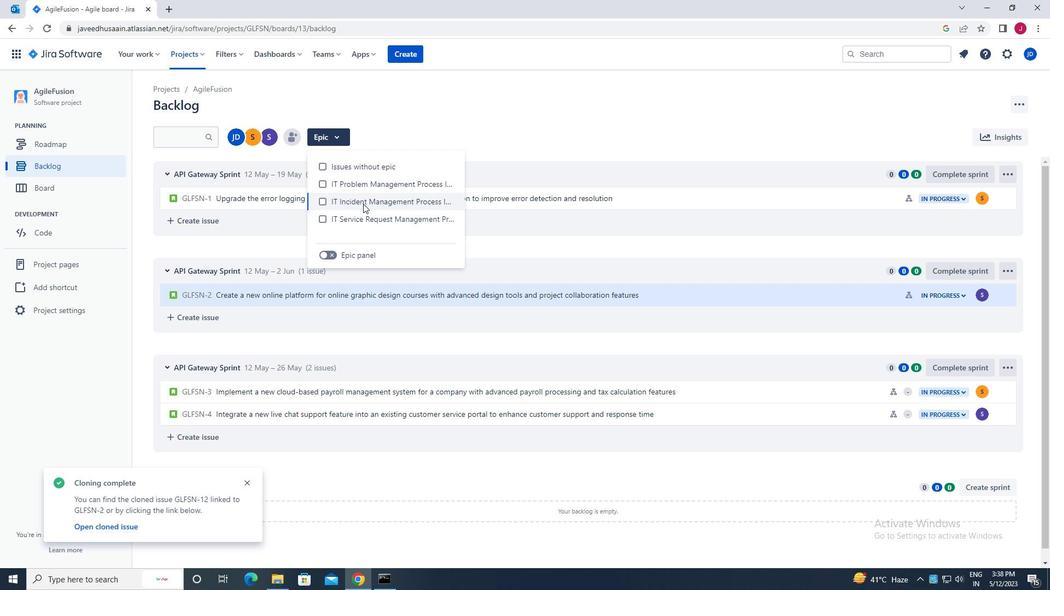
Action: Mouse pressed left at (362, 202)
Screenshot: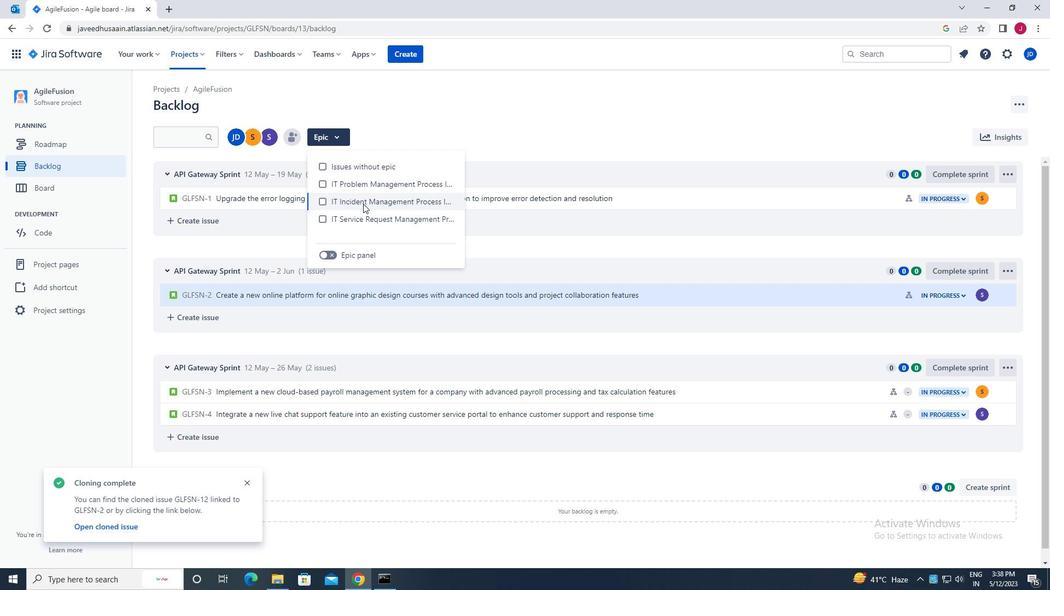
Action: Mouse moved to (573, 93)
Screenshot: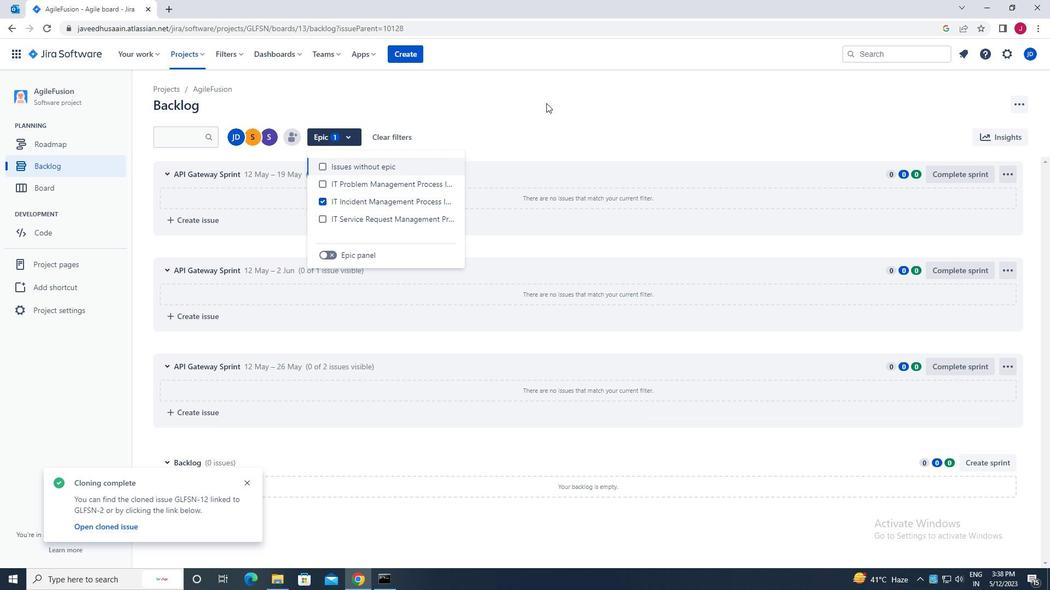 
Action: Mouse pressed left at (573, 93)
Screenshot: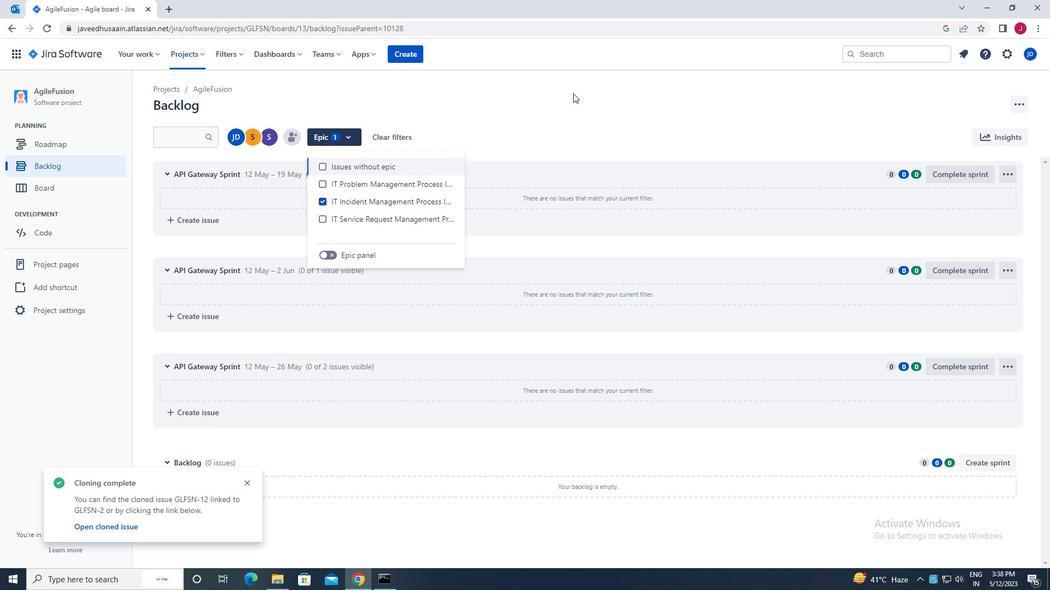 
